 Task: Look for space in Naharlagun, India from 2nd September, 2023 to 5th September, 2023 for 1 adult in price range Rs.5000 to Rs.10000. Place can be private room with 1  bedroom having 1 bed and 1 bathroom. Property type can be house, flat, guest house, hotel. Amenities needed are: washing machine. Booking option can be shelf check-in. Required host language is English.
Action: Mouse moved to (399, 87)
Screenshot: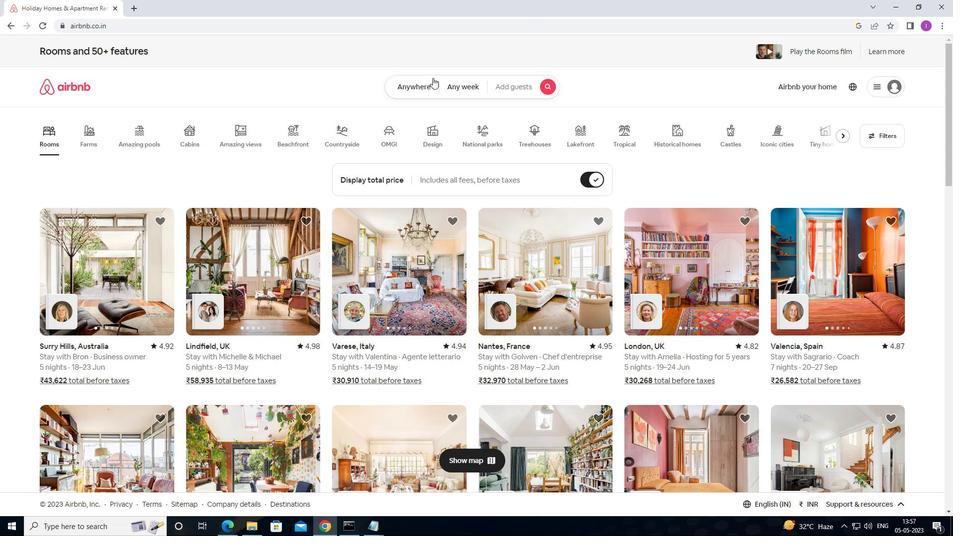 
Action: Mouse pressed left at (399, 87)
Screenshot: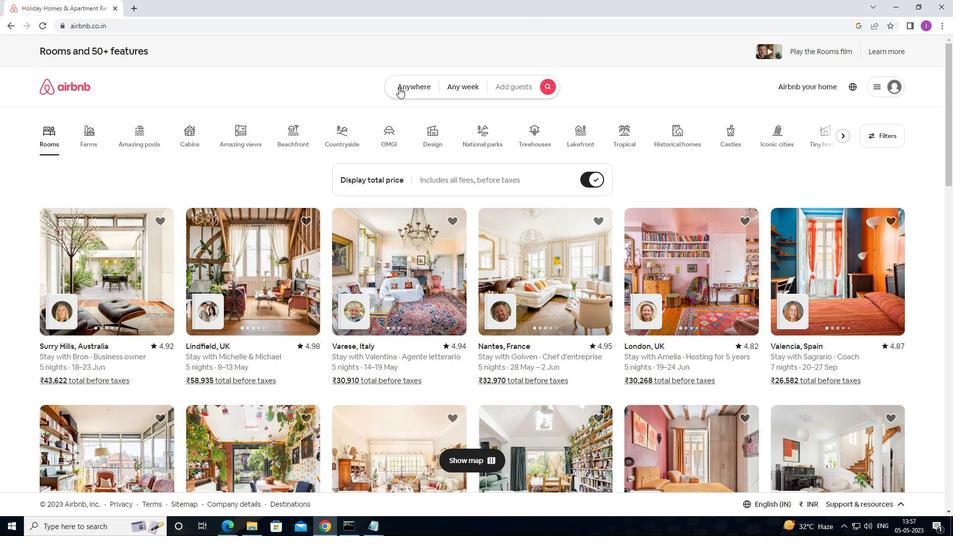 
Action: Mouse moved to (359, 118)
Screenshot: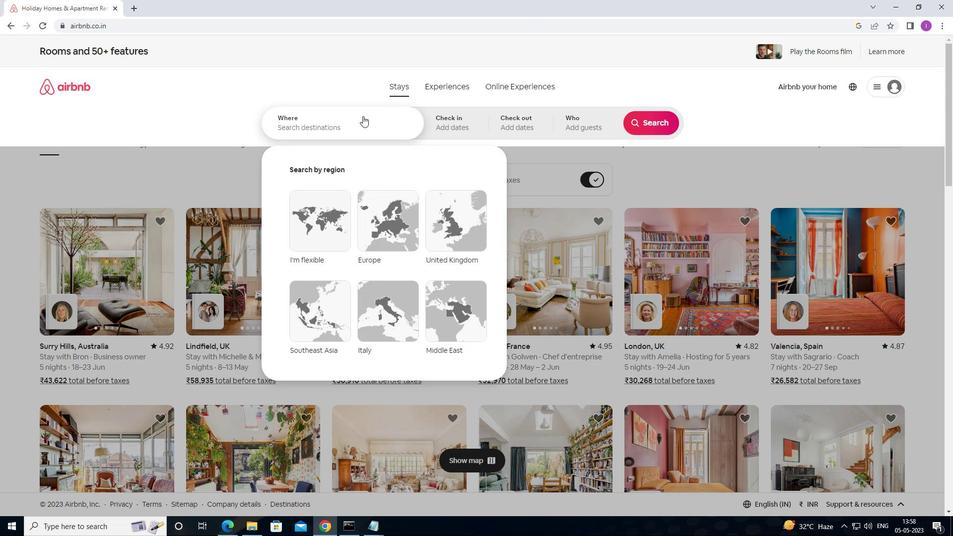 
Action: Mouse pressed left at (359, 118)
Screenshot: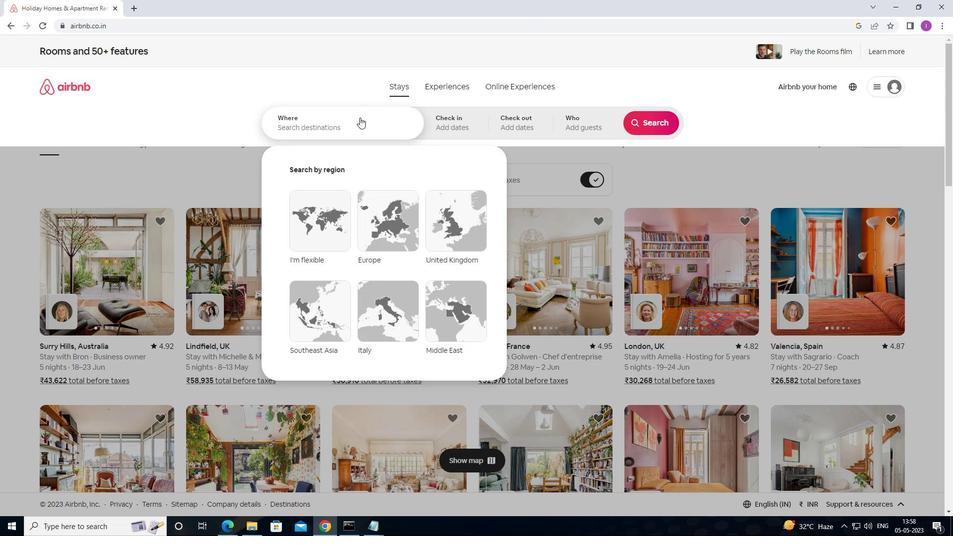 
Action: Mouse moved to (954, 127)
Screenshot: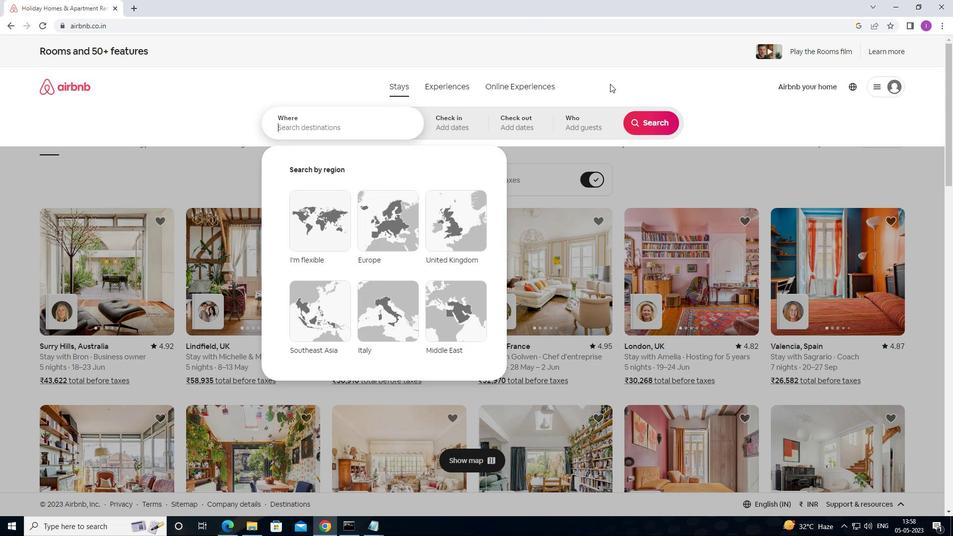
Action: Key pressed <Key.shift><Key.shift><Key.shift><Key.shift><Key.shift><Key.shift><Key.shift><Key.shift><Key.shift><Key.shift><Key.shift><Key.shift><Key.shift><Key.shift><Key.shift><Key.shift><Key.shift><Key.shift><Key.shift><Key.shift><Key.shift><Key.shift><Key.shift><Key.shift><Key.shift><Key.shift><Key.shift><Key.shift><Key.shift><Key.shift><Key.shift><Key.shift>NAHARLAGUN,<Key.shift>INDIA
Screenshot: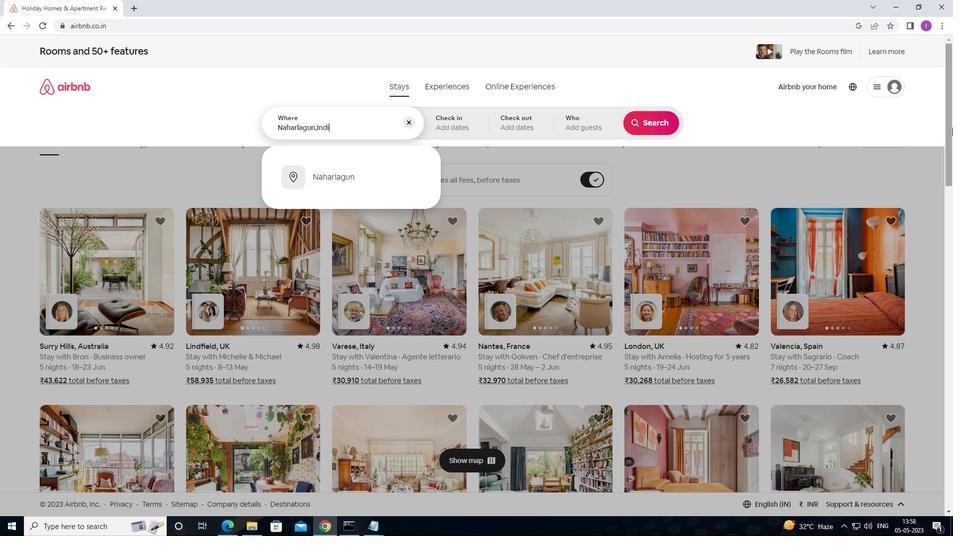 
Action: Mouse moved to (450, 126)
Screenshot: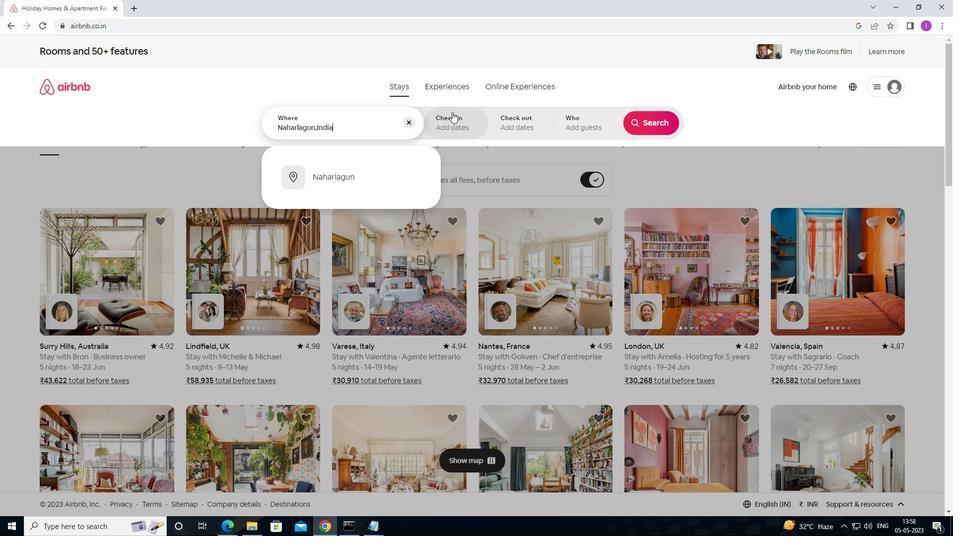
Action: Mouse pressed left at (450, 126)
Screenshot: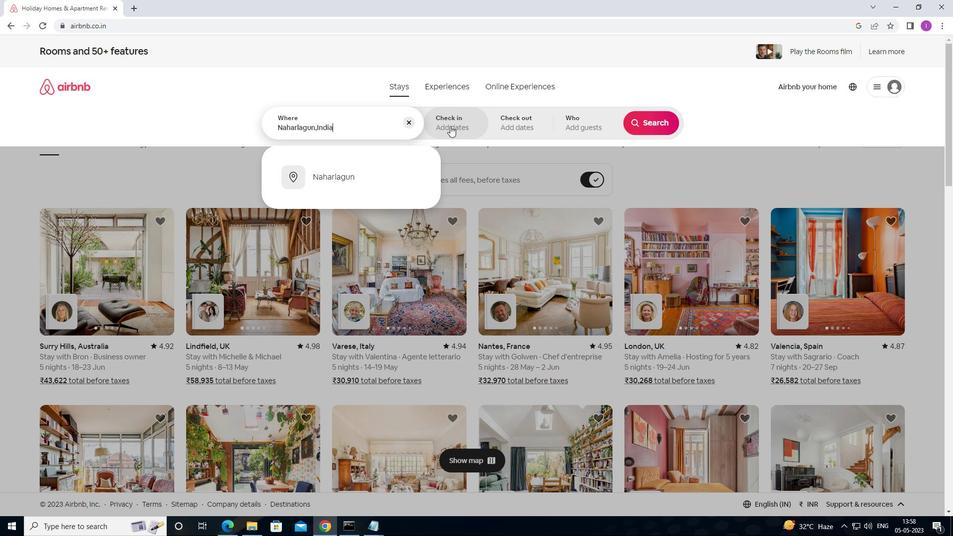 
Action: Mouse moved to (649, 202)
Screenshot: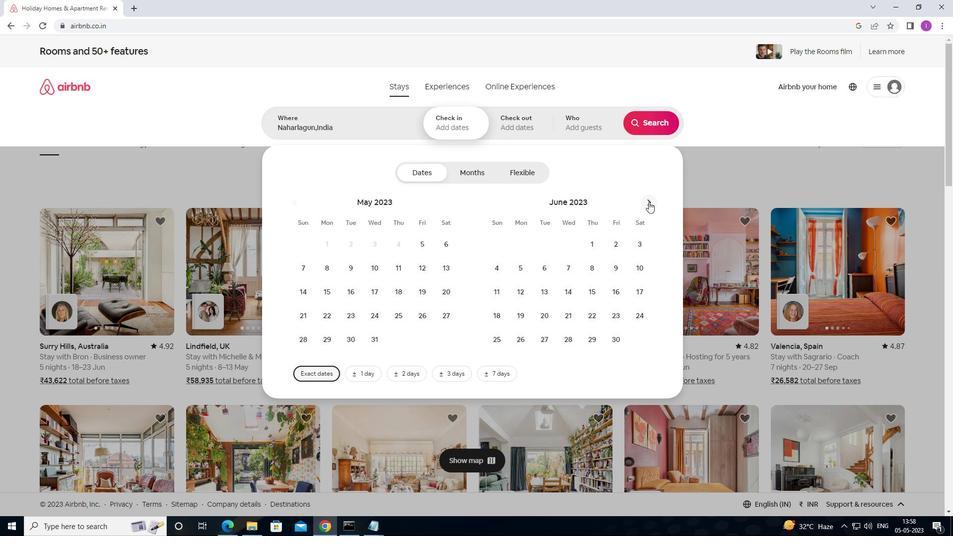 
Action: Mouse pressed left at (649, 202)
Screenshot: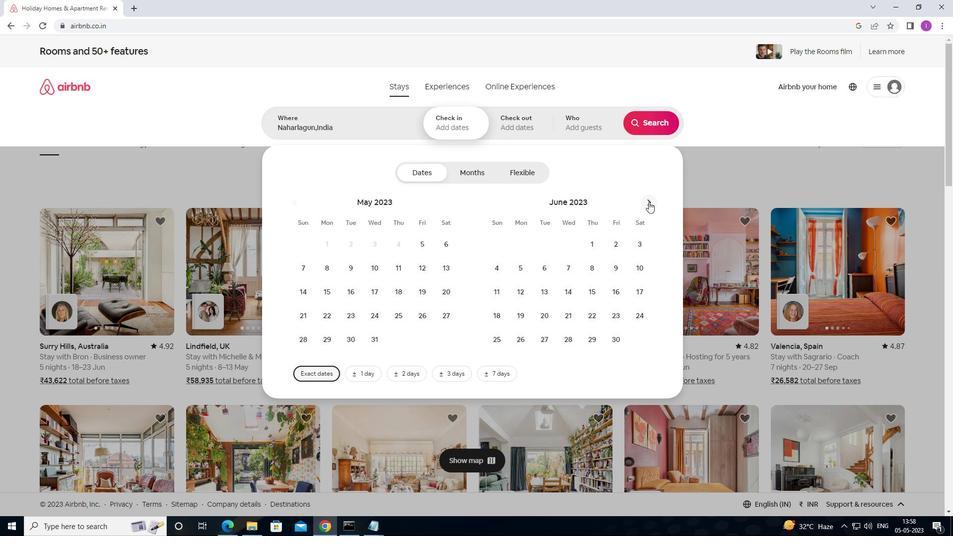 
Action: Mouse moved to (652, 202)
Screenshot: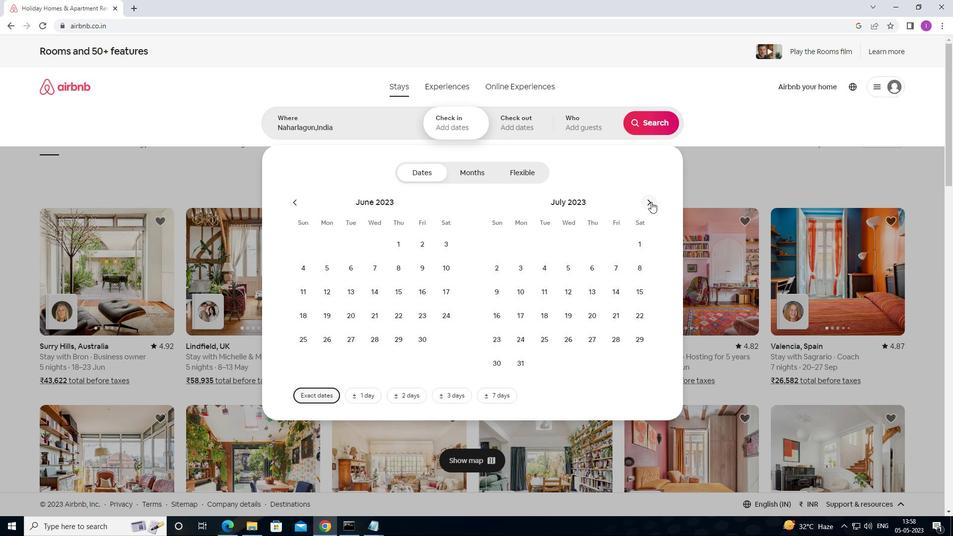 
Action: Mouse pressed left at (652, 202)
Screenshot: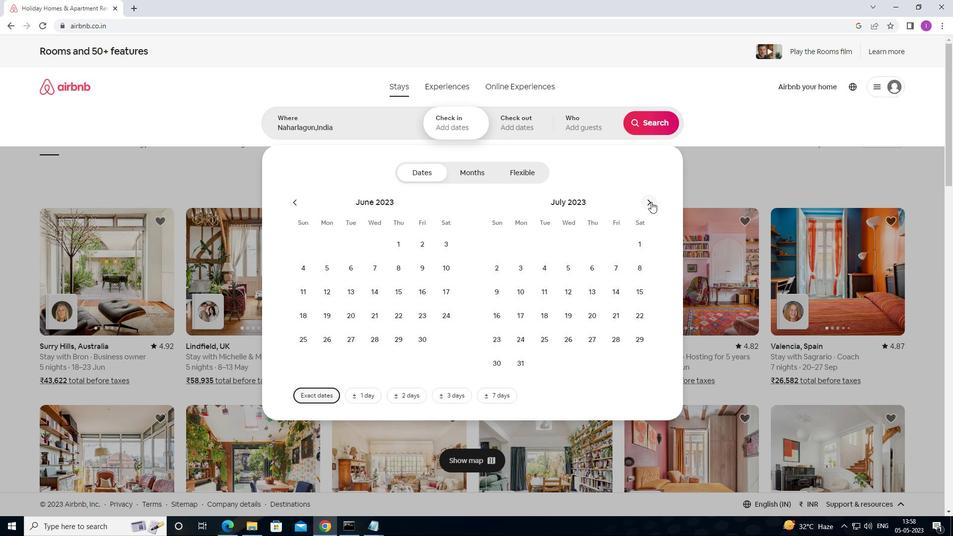 
Action: Mouse moved to (654, 204)
Screenshot: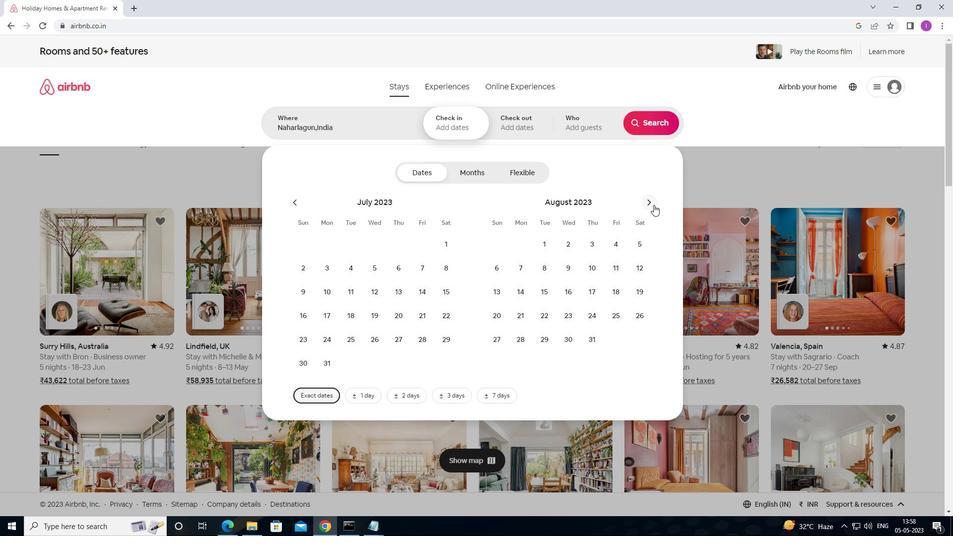 
Action: Mouse pressed left at (654, 204)
Screenshot: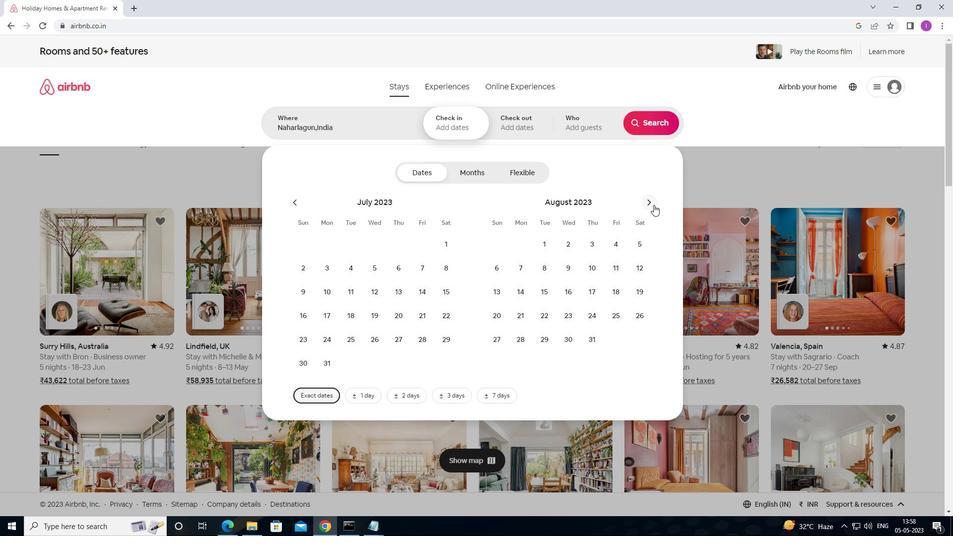 
Action: Mouse moved to (641, 245)
Screenshot: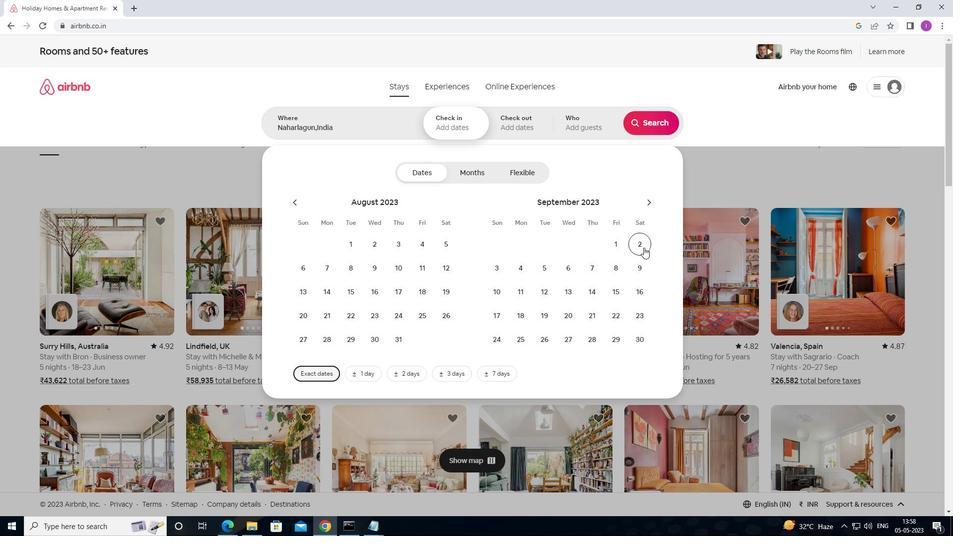 
Action: Mouse pressed left at (641, 245)
Screenshot: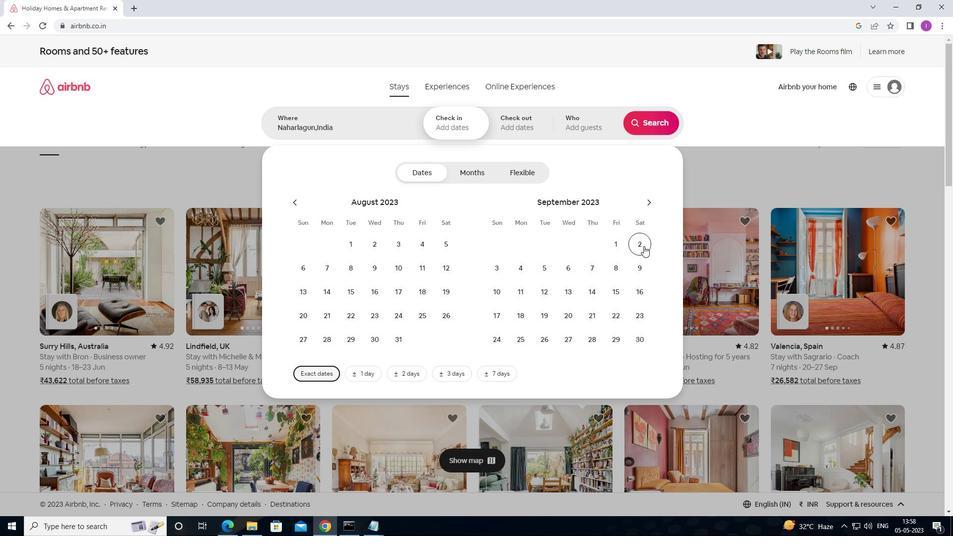 
Action: Mouse moved to (550, 269)
Screenshot: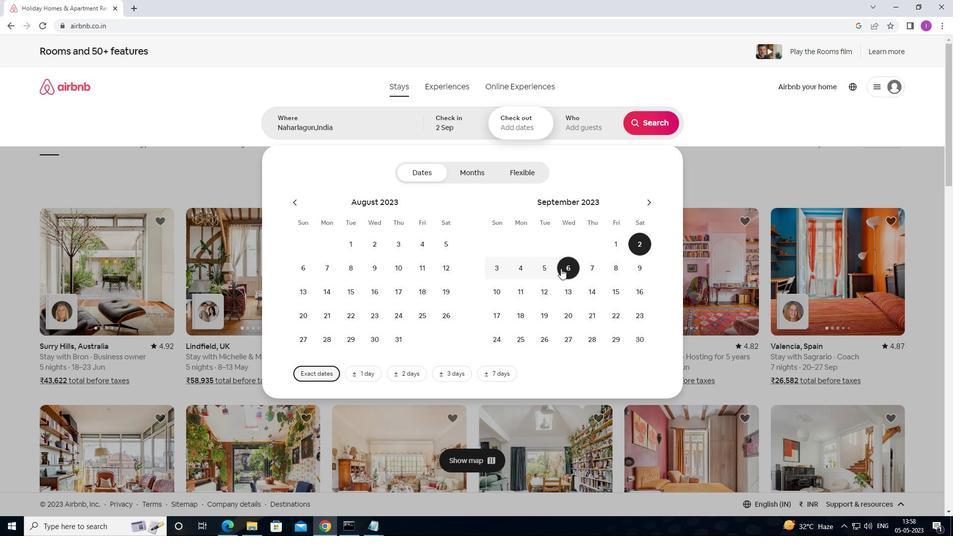 
Action: Mouse pressed left at (550, 269)
Screenshot: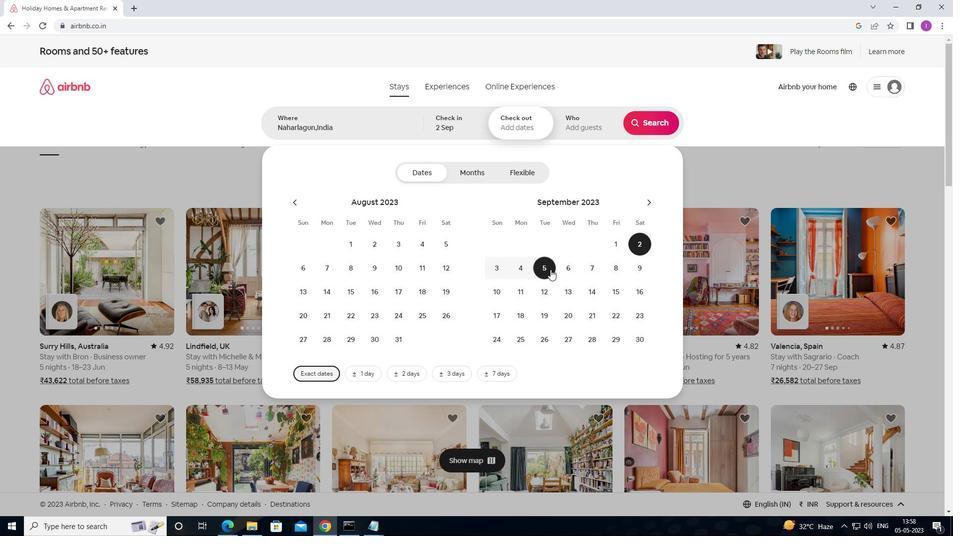 
Action: Mouse moved to (581, 131)
Screenshot: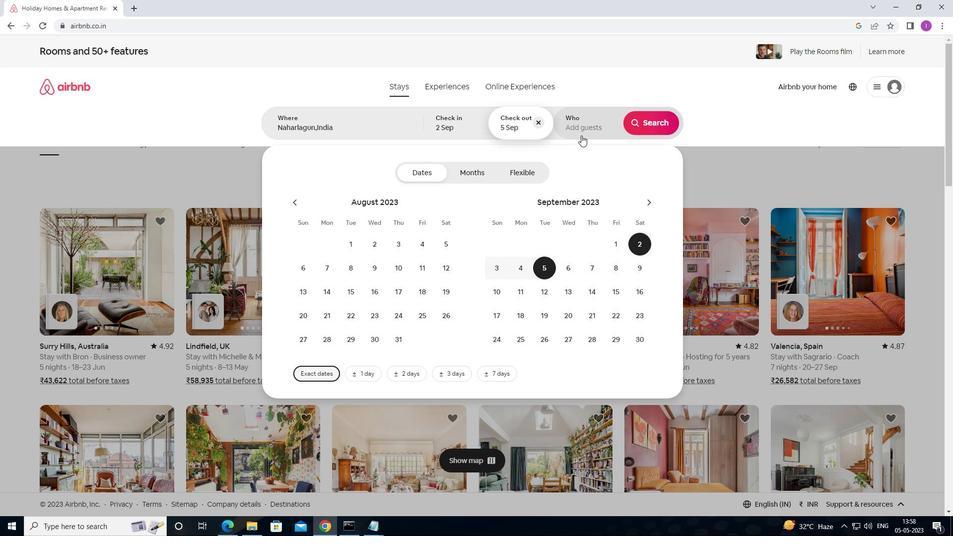 
Action: Mouse pressed left at (581, 131)
Screenshot: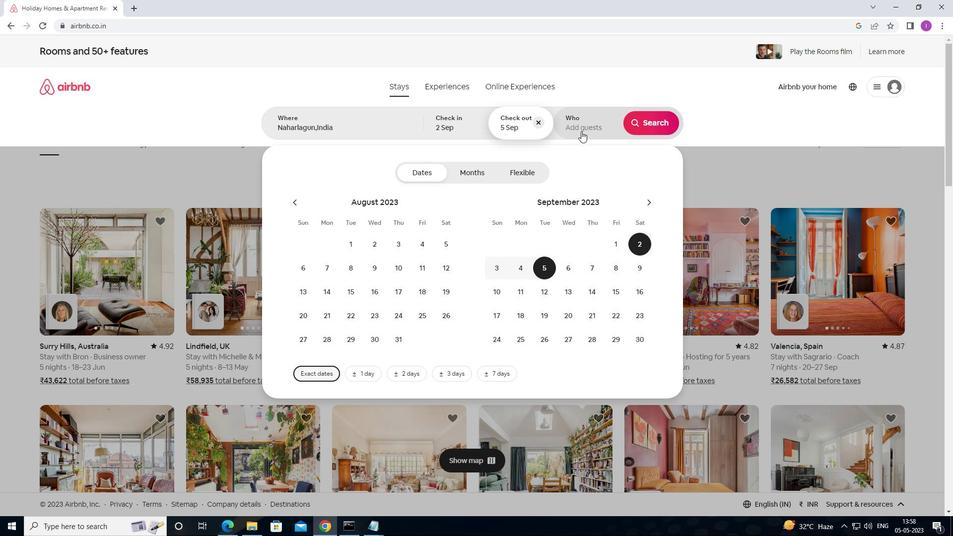 
Action: Mouse moved to (656, 179)
Screenshot: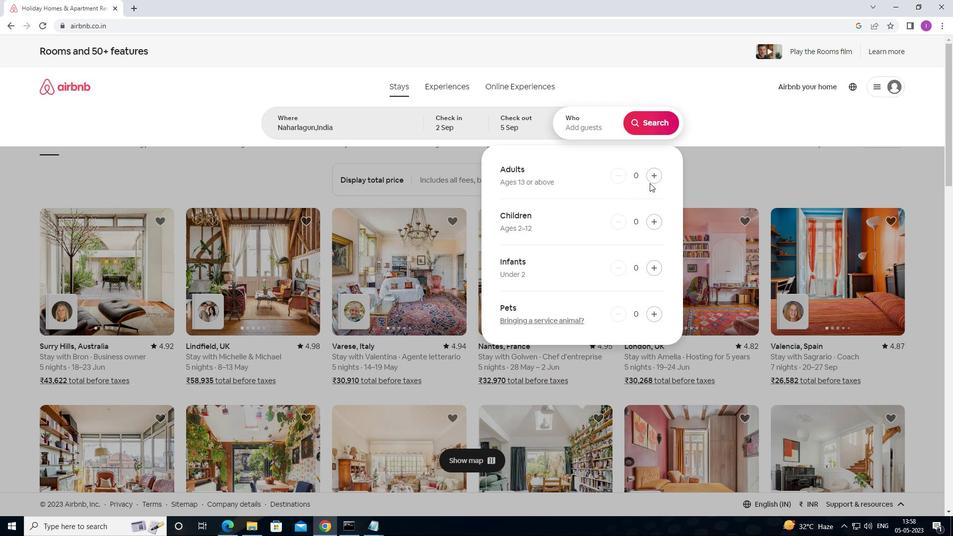 
Action: Mouse pressed left at (656, 179)
Screenshot: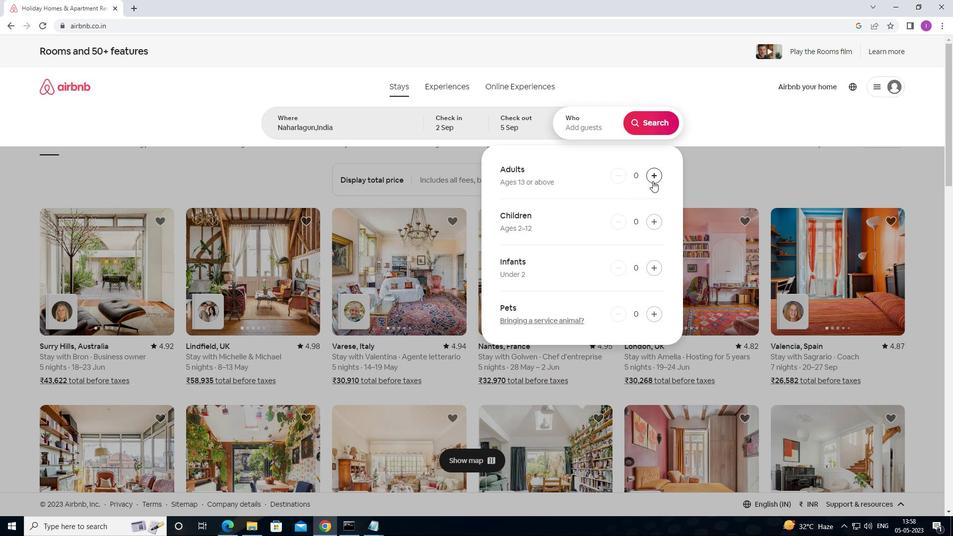 
Action: Mouse moved to (660, 128)
Screenshot: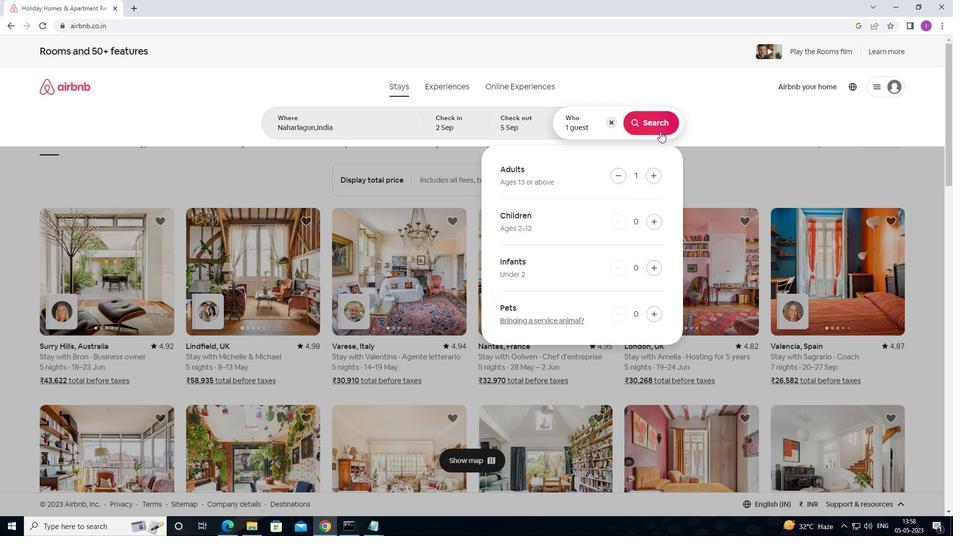 
Action: Mouse pressed left at (660, 128)
Screenshot: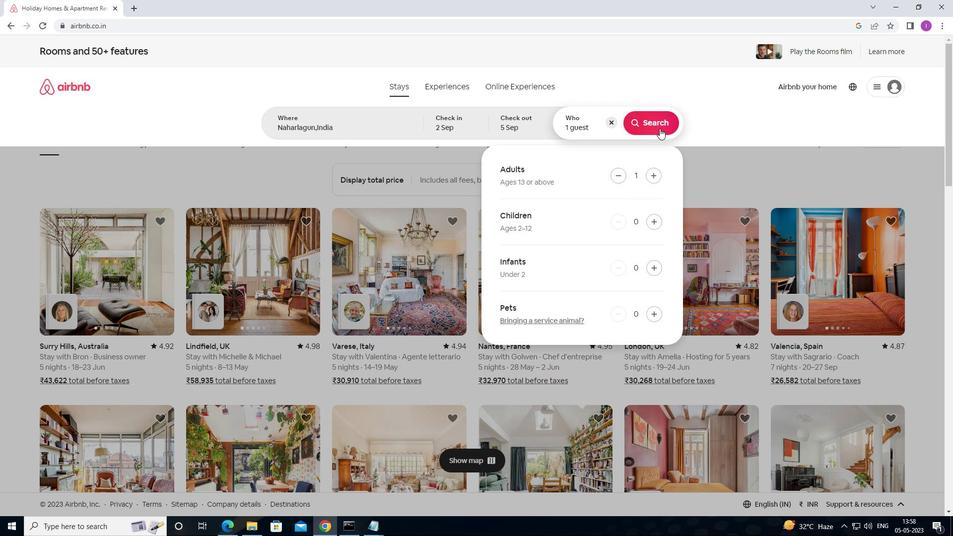 
Action: Mouse moved to (898, 98)
Screenshot: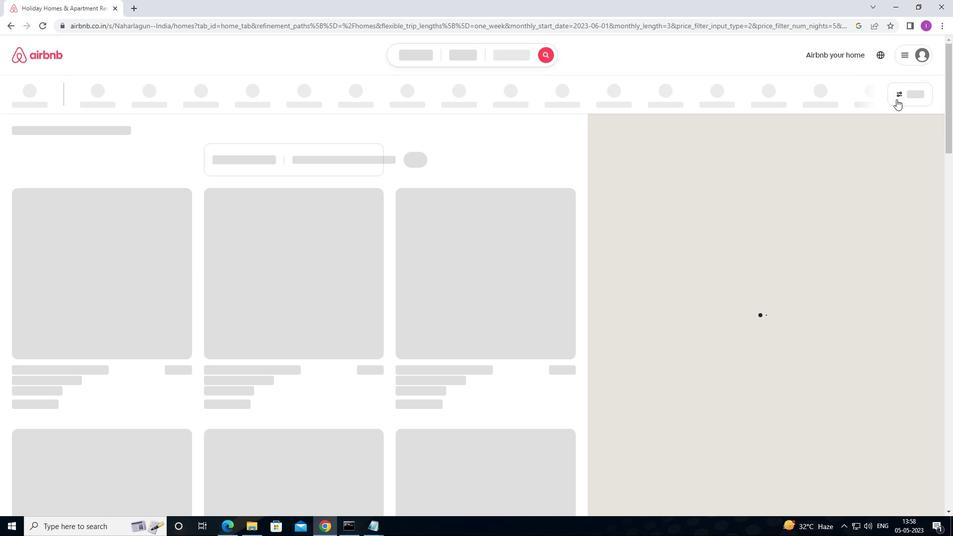 
Action: Mouse pressed left at (898, 98)
Screenshot: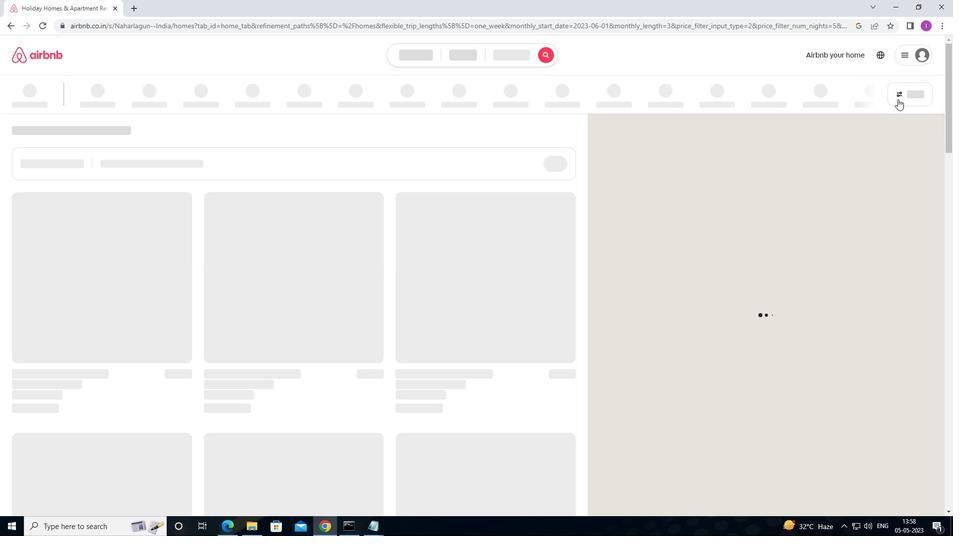 
Action: Mouse moved to (368, 336)
Screenshot: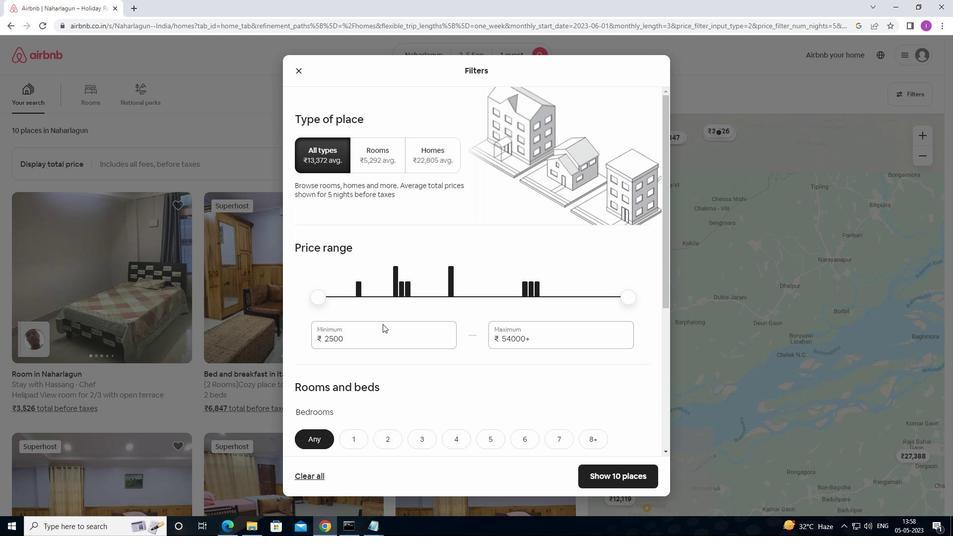 
Action: Mouse pressed left at (368, 336)
Screenshot: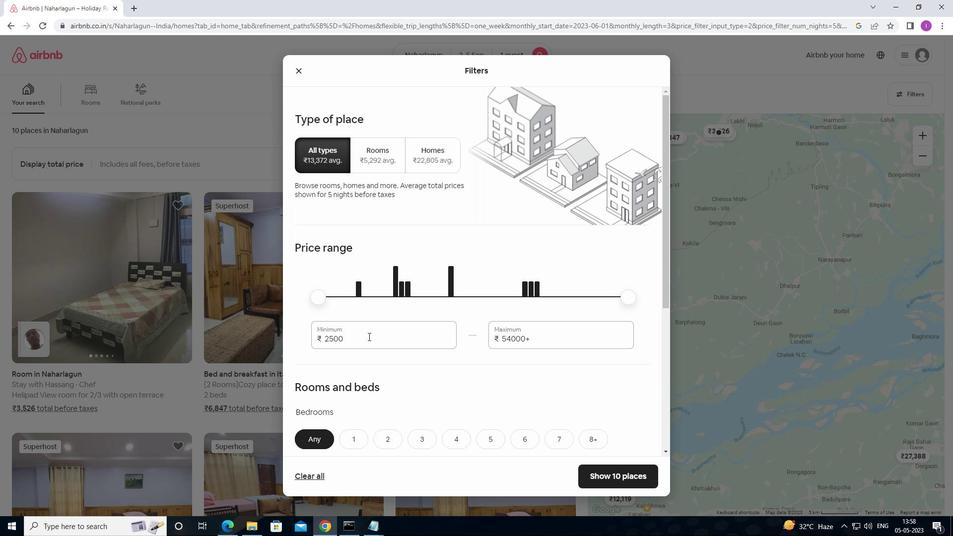 
Action: Mouse moved to (406, 320)
Screenshot: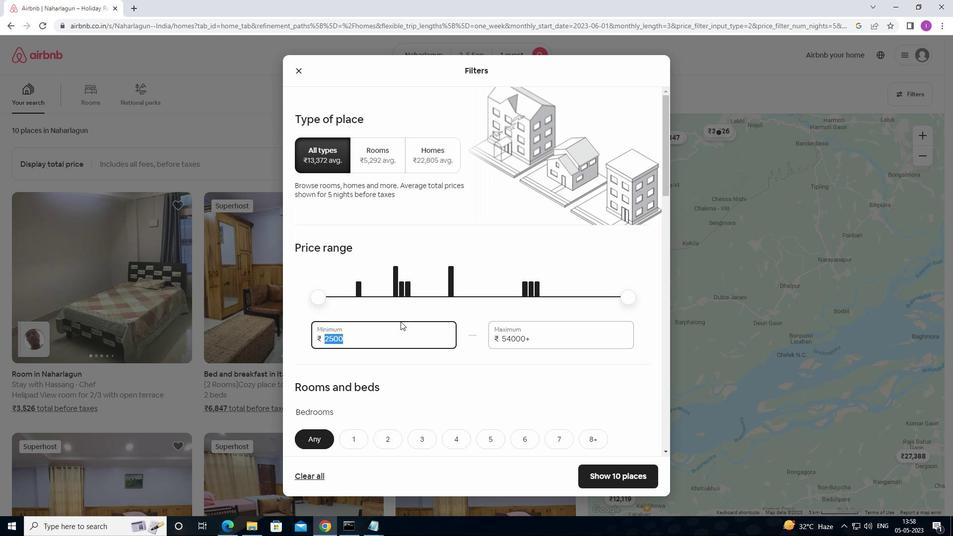 
Action: Key pressed 5
Screenshot: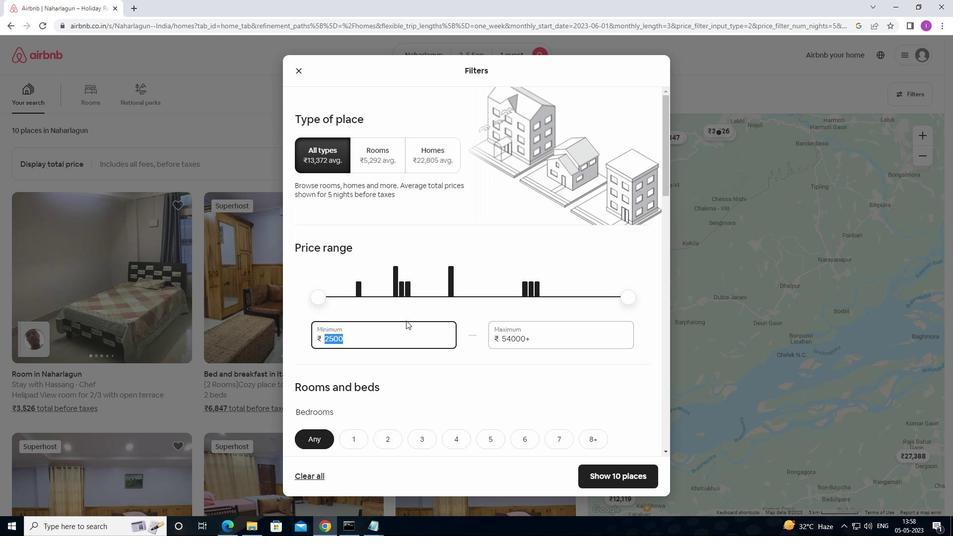 
Action: Mouse moved to (407, 320)
Screenshot: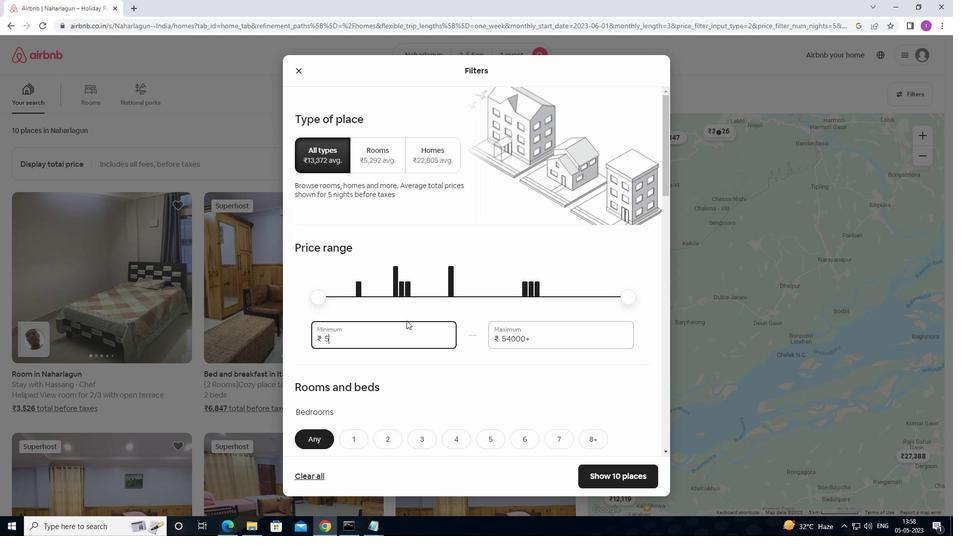 
Action: Key pressed 0
Screenshot: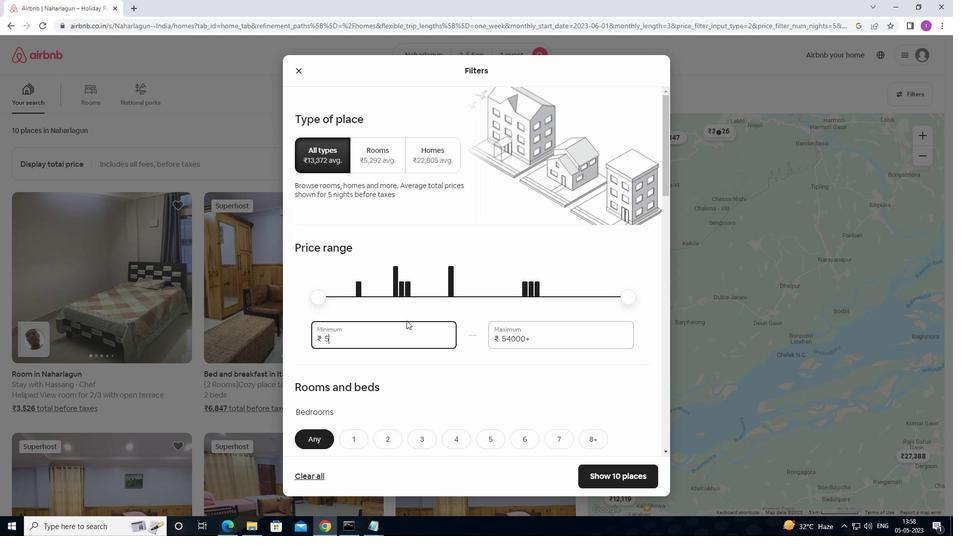 
Action: Mouse moved to (409, 320)
Screenshot: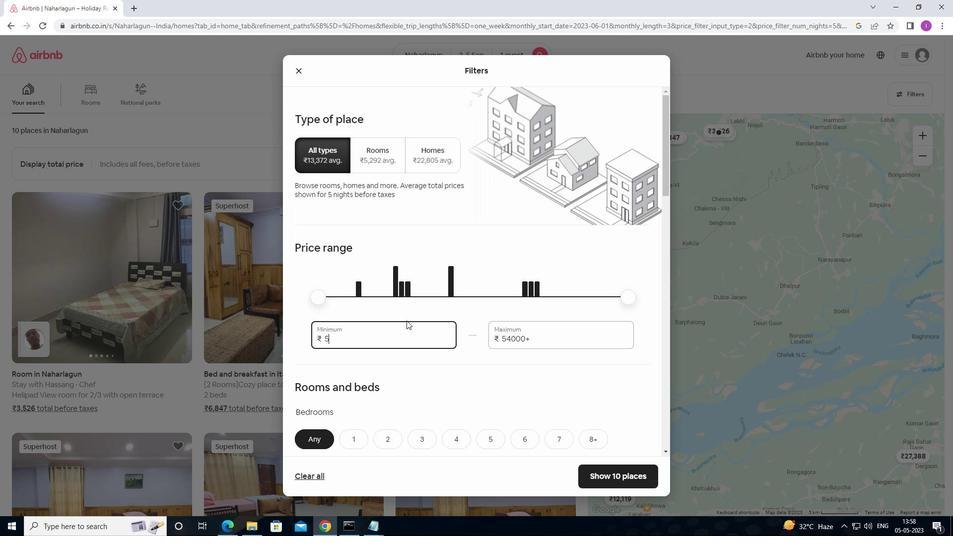 
Action: Key pressed 0
Screenshot: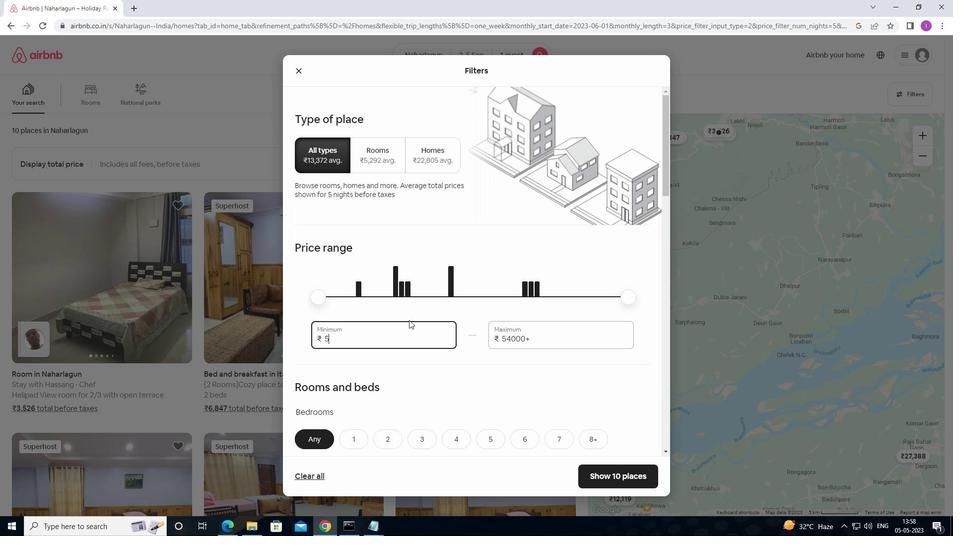 
Action: Mouse moved to (410, 319)
Screenshot: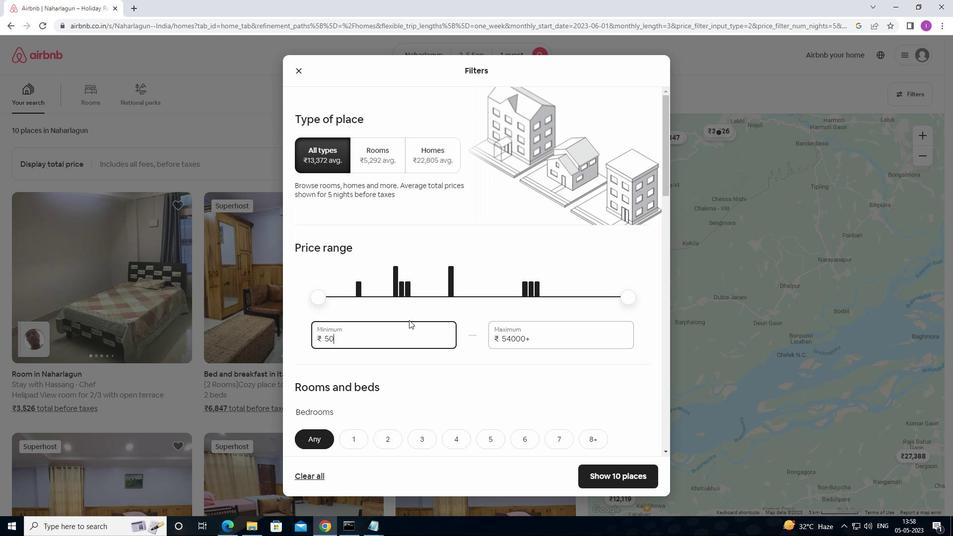 
Action: Key pressed 0
Screenshot: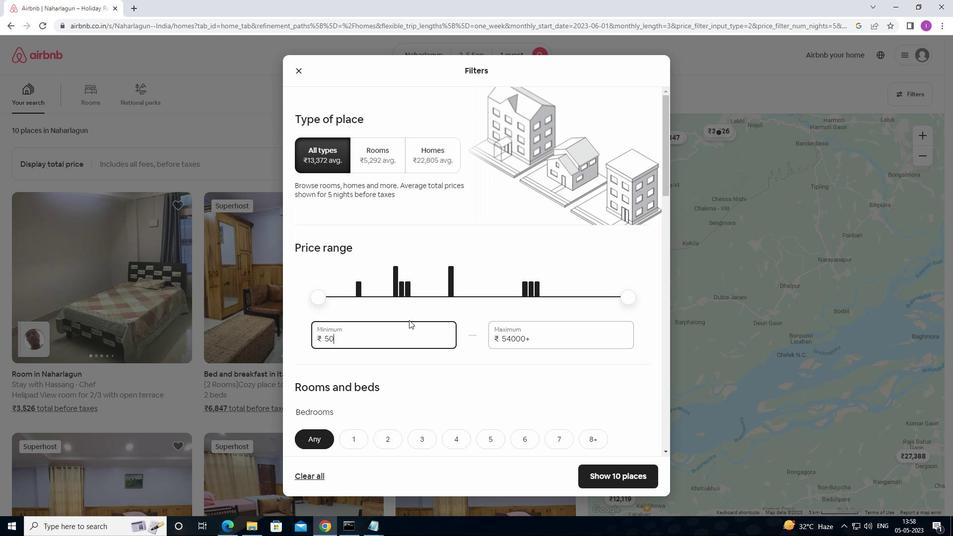 
Action: Mouse moved to (534, 338)
Screenshot: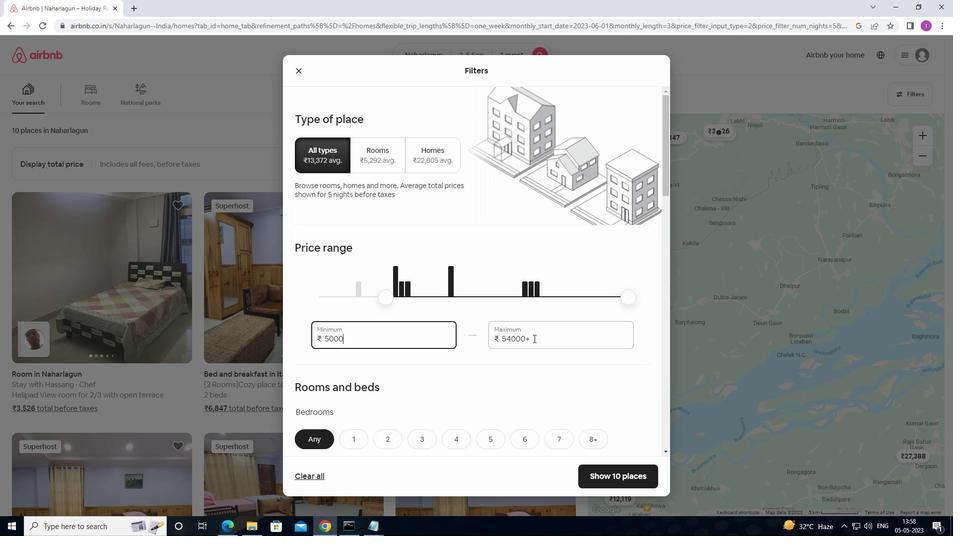 
Action: Mouse pressed left at (534, 338)
Screenshot: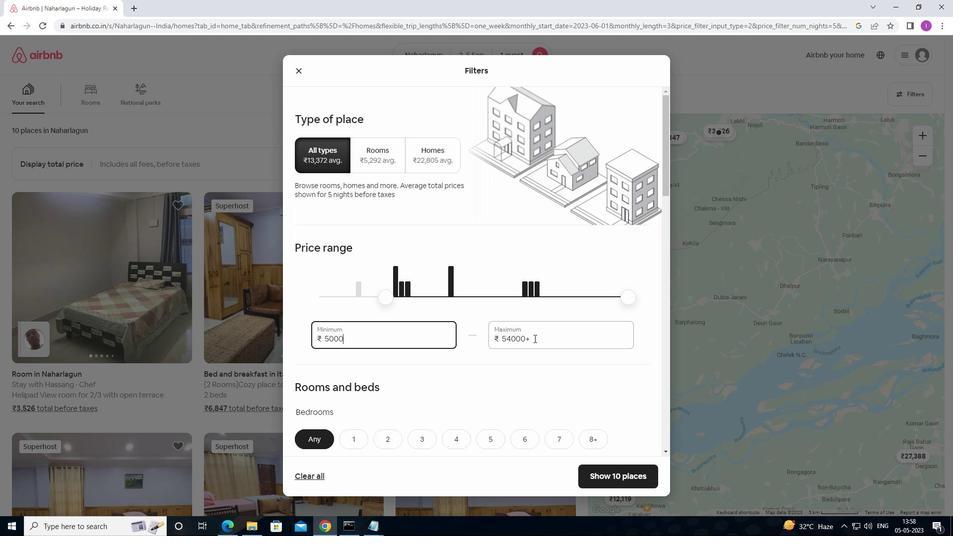 
Action: Mouse moved to (510, 327)
Screenshot: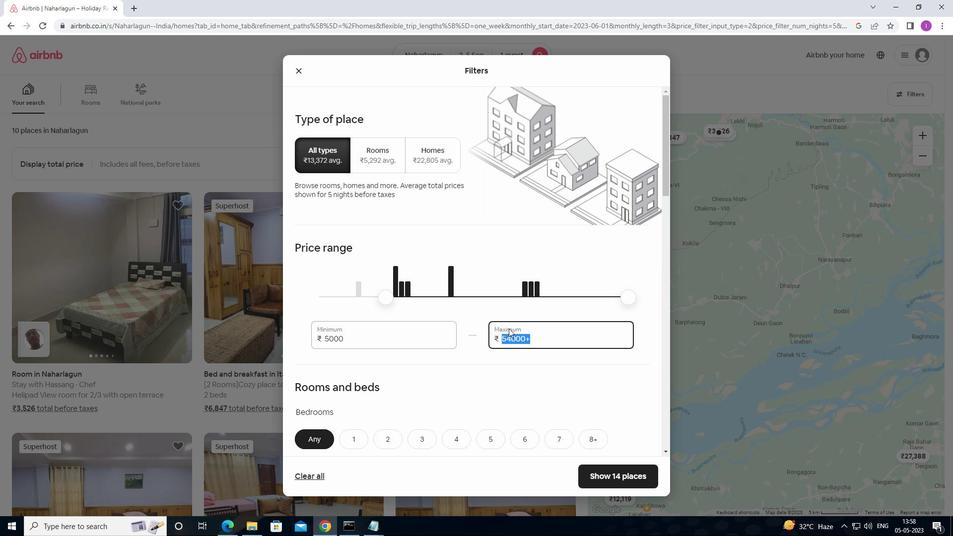 
Action: Key pressed 1
Screenshot: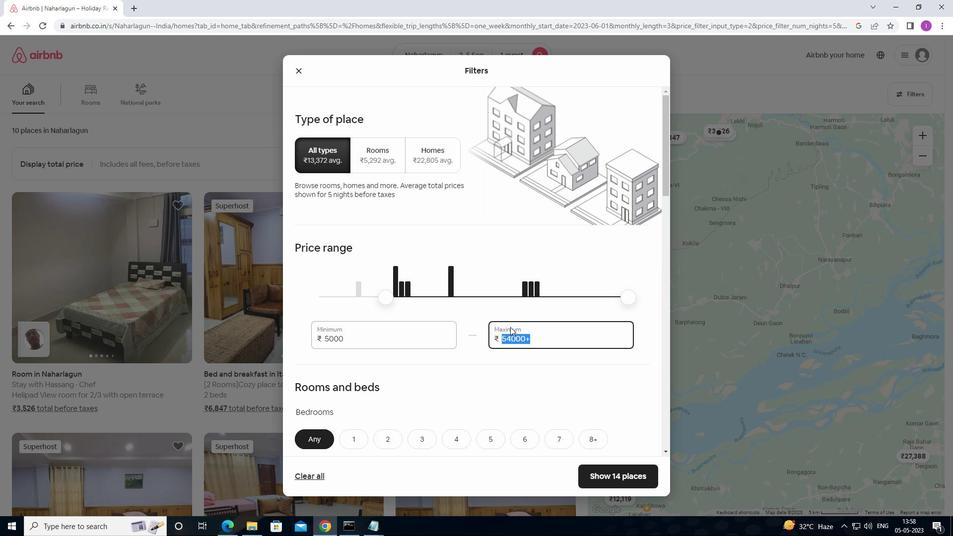 
Action: Mouse moved to (511, 327)
Screenshot: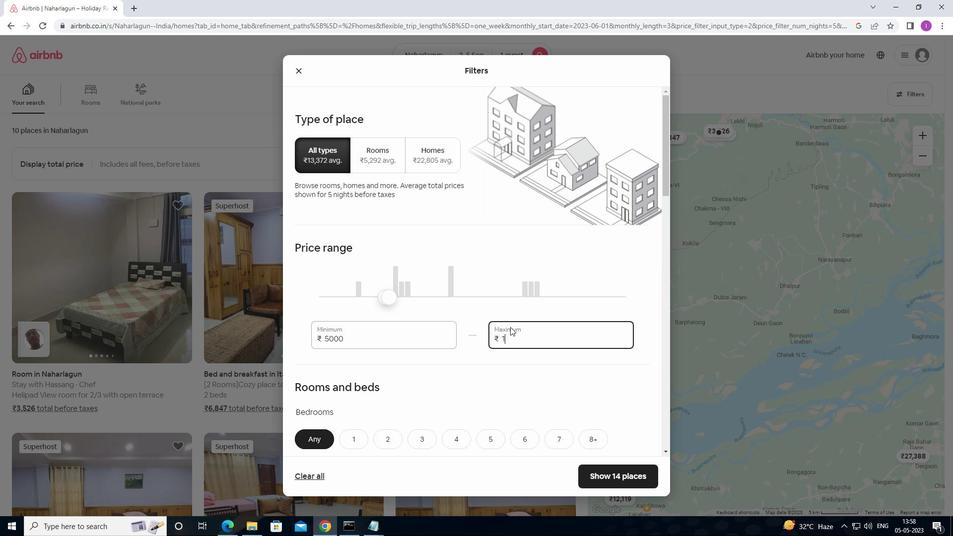 
Action: Key pressed 00
Screenshot: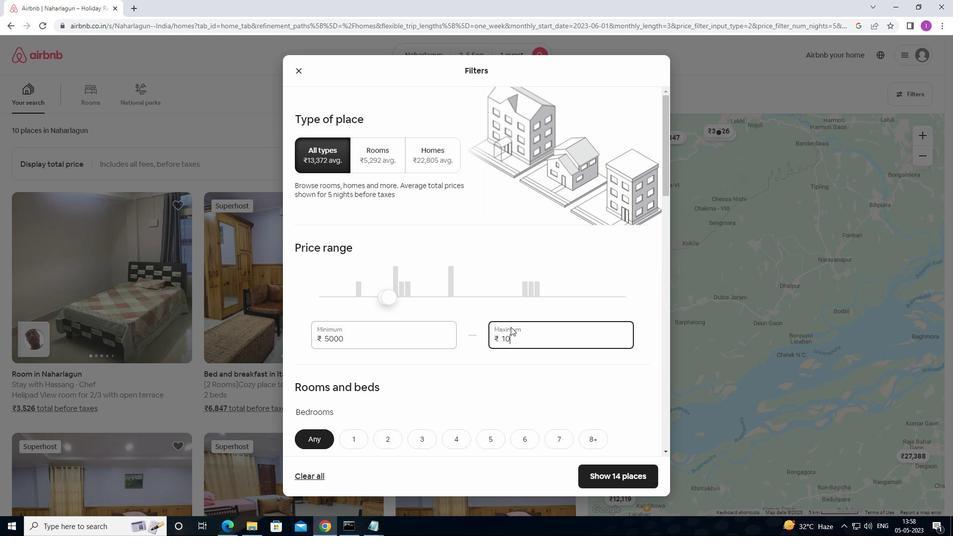 
Action: Mouse moved to (512, 326)
Screenshot: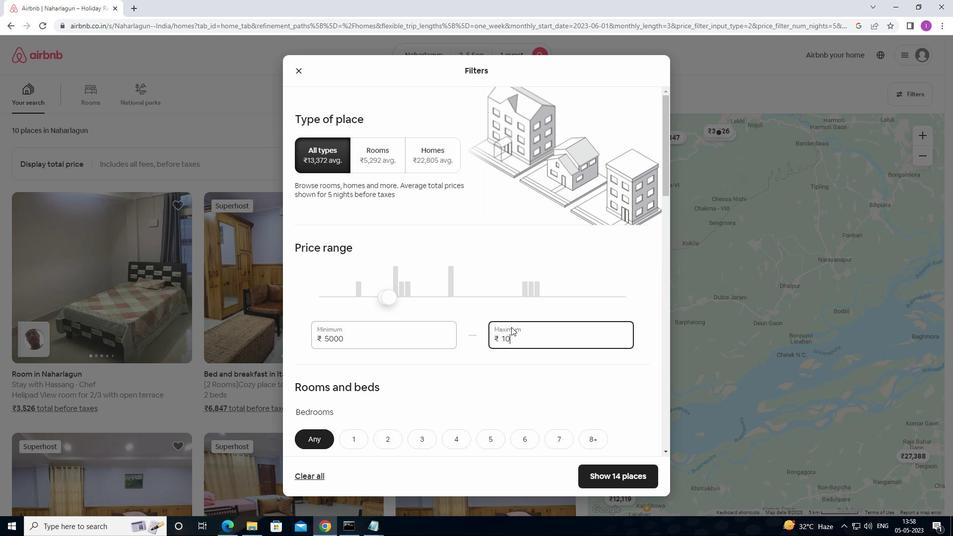 
Action: Key pressed 0
Screenshot: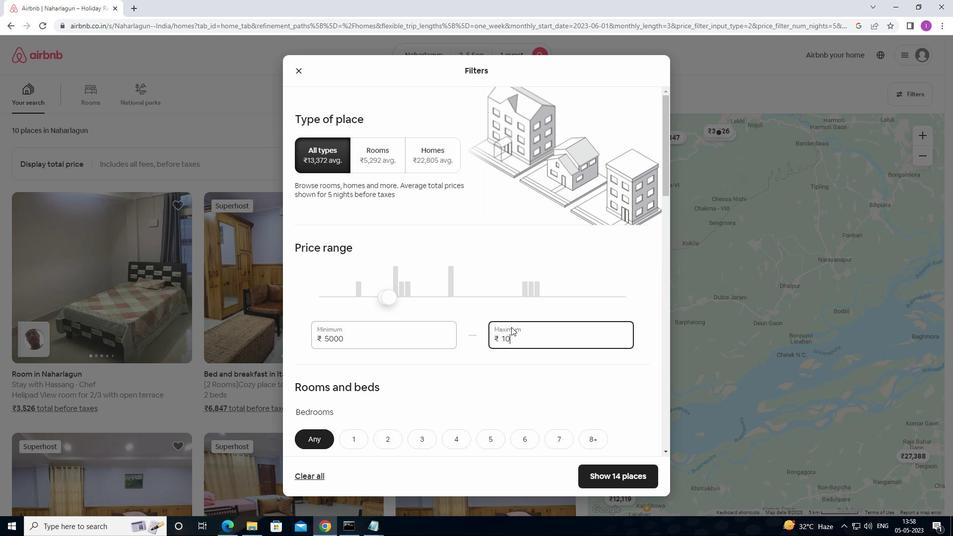 
Action: Mouse moved to (512, 326)
Screenshot: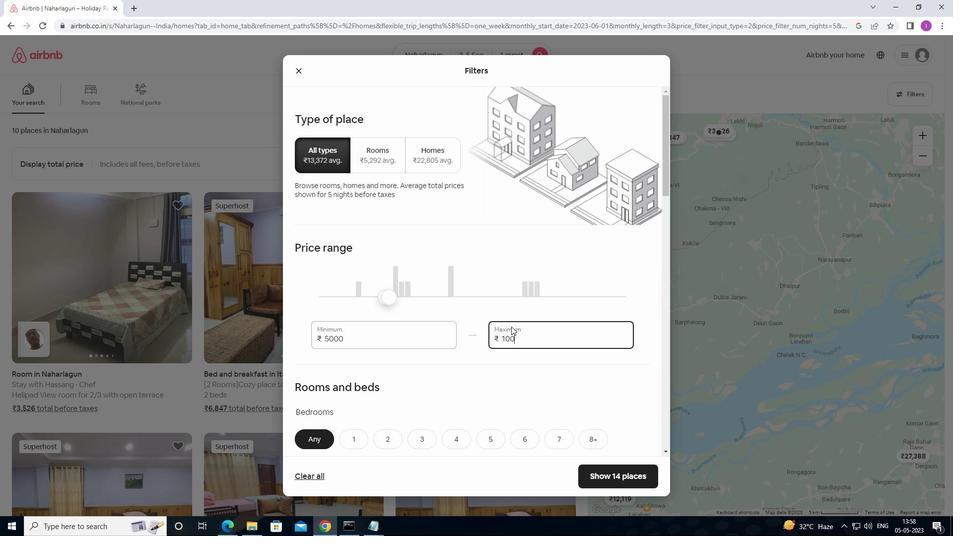 
Action: Key pressed 0
Screenshot: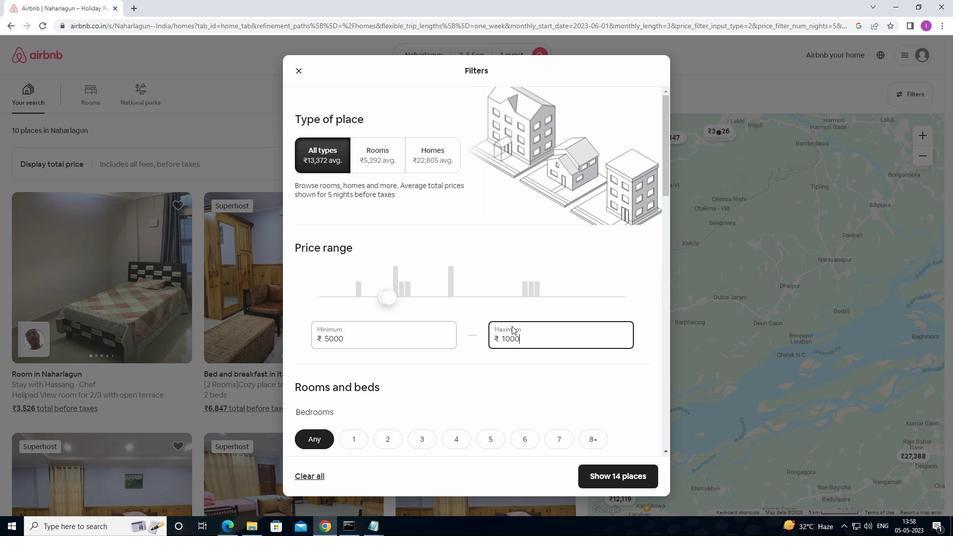 
Action: Mouse moved to (454, 411)
Screenshot: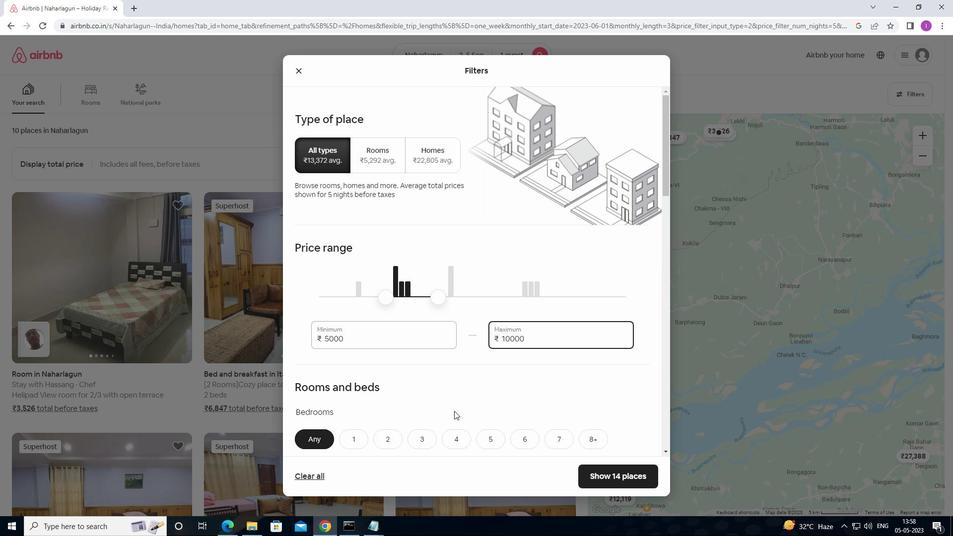 
Action: Mouse scrolled (454, 410) with delta (0, 0)
Screenshot: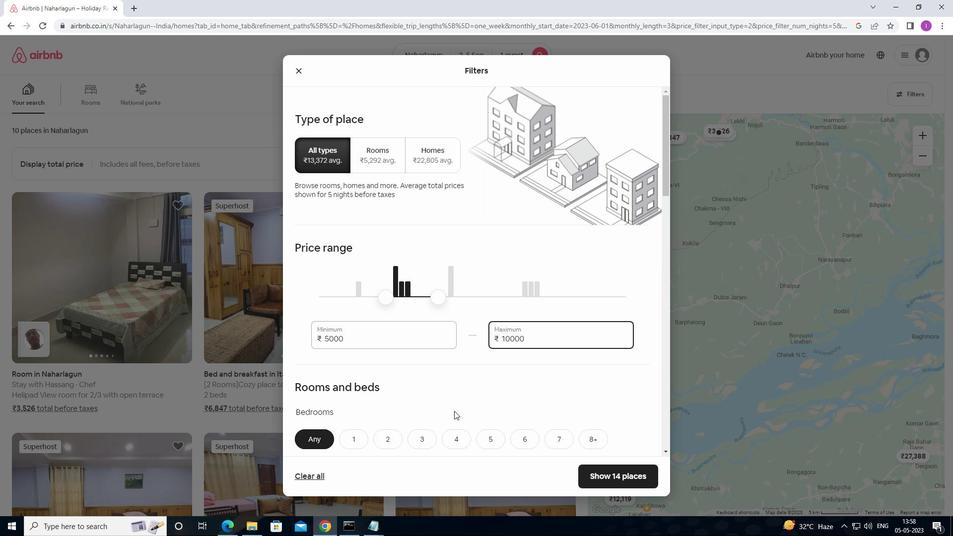 
Action: Mouse moved to (454, 411)
Screenshot: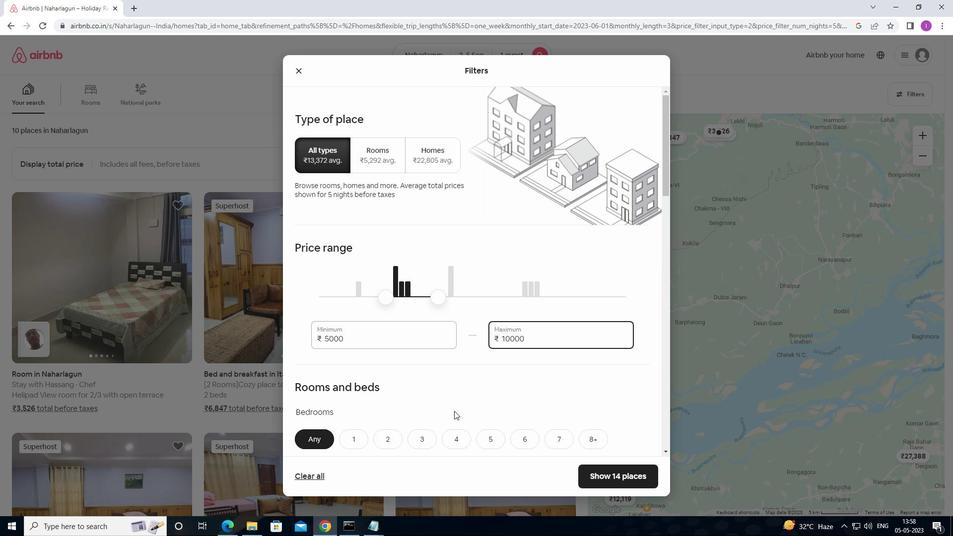 
Action: Mouse scrolled (454, 410) with delta (0, 0)
Screenshot: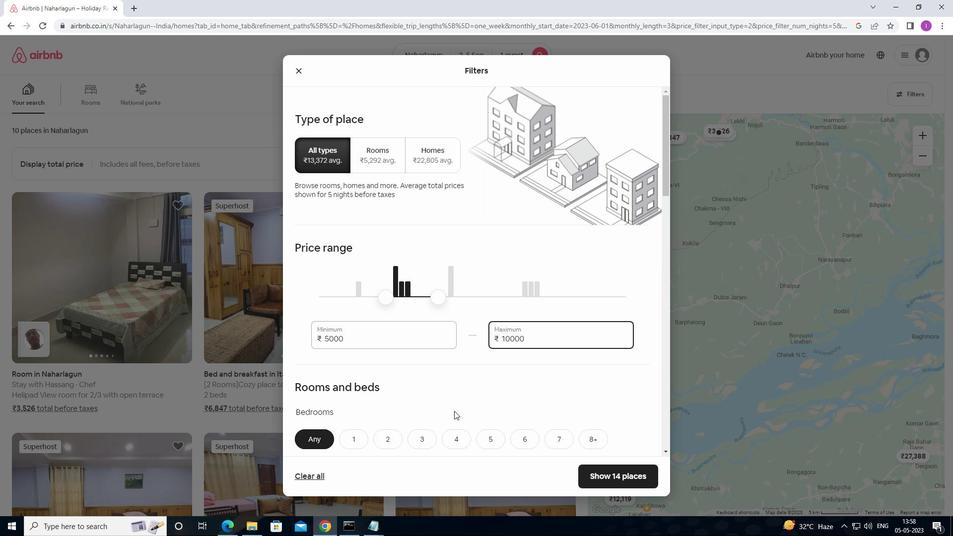 
Action: Mouse moved to (357, 345)
Screenshot: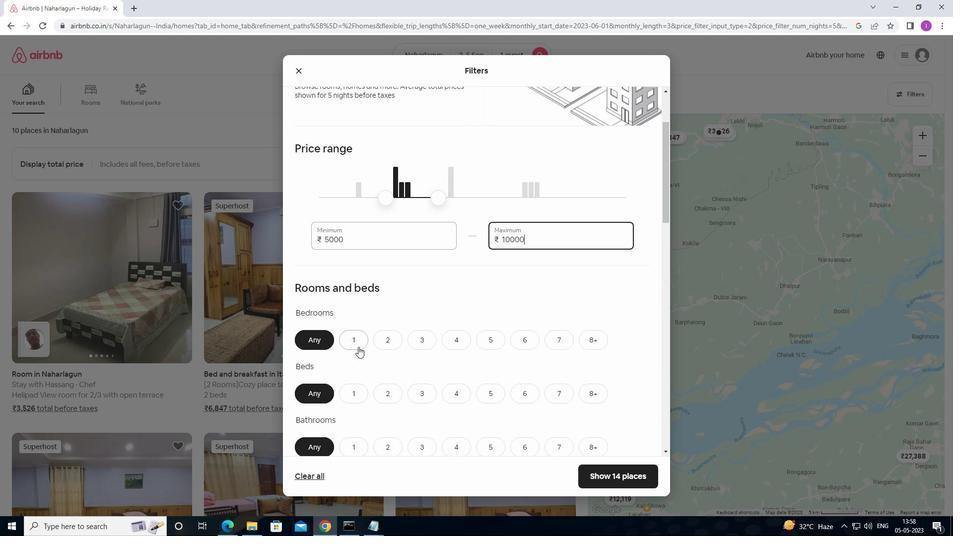 
Action: Mouse pressed left at (357, 345)
Screenshot: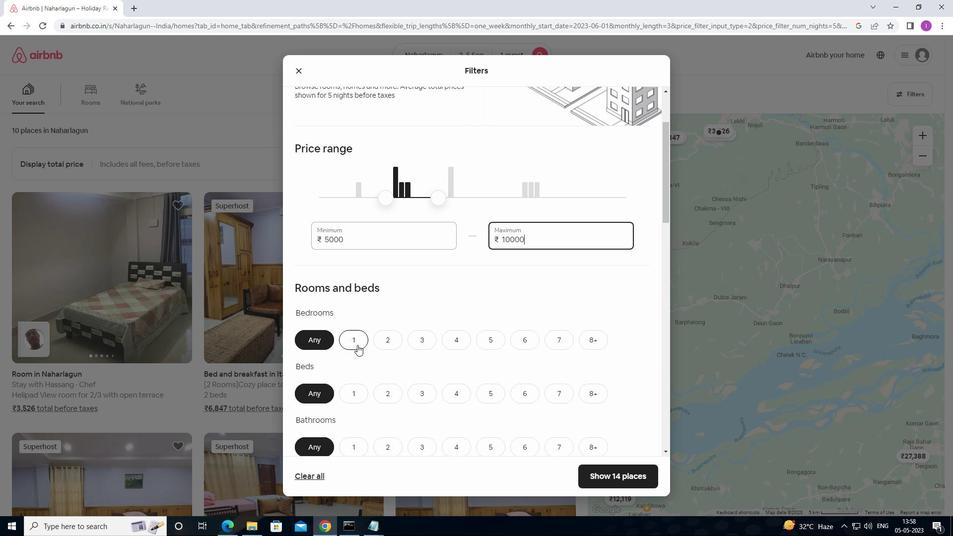 
Action: Mouse moved to (357, 390)
Screenshot: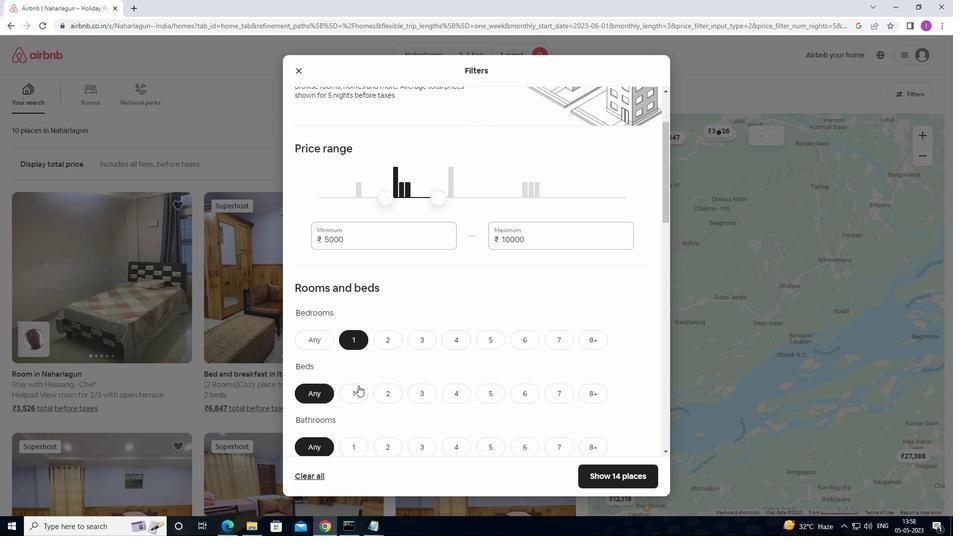 
Action: Mouse pressed left at (357, 390)
Screenshot: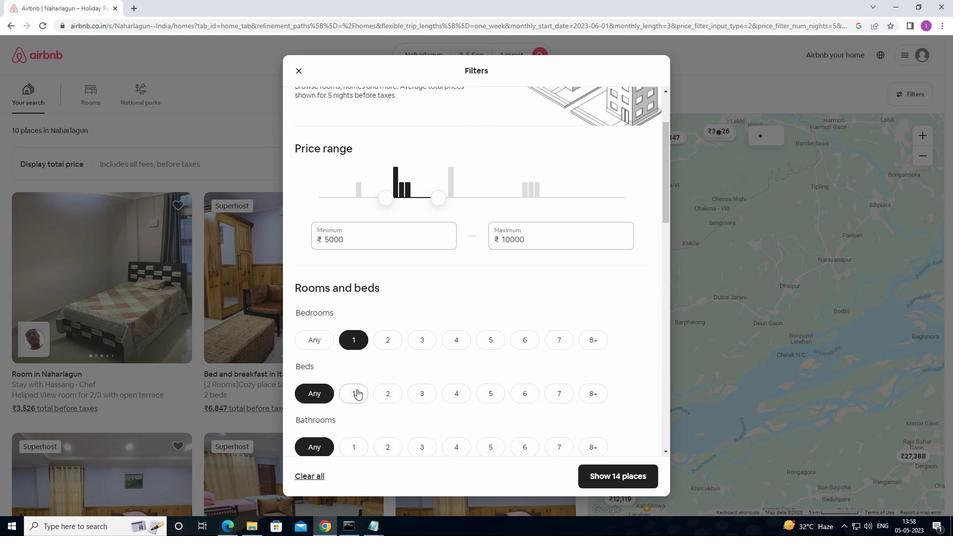 
Action: Mouse moved to (374, 400)
Screenshot: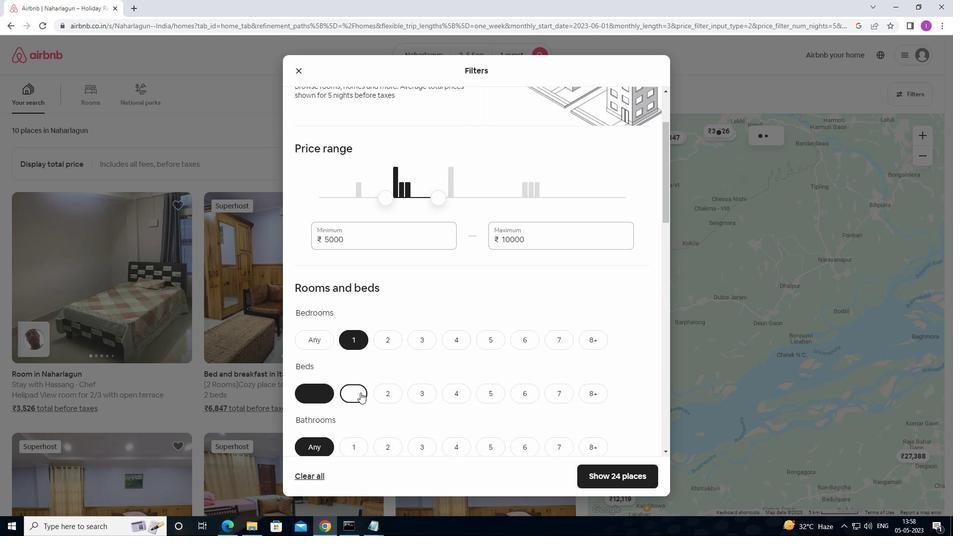 
Action: Mouse scrolled (374, 400) with delta (0, 0)
Screenshot: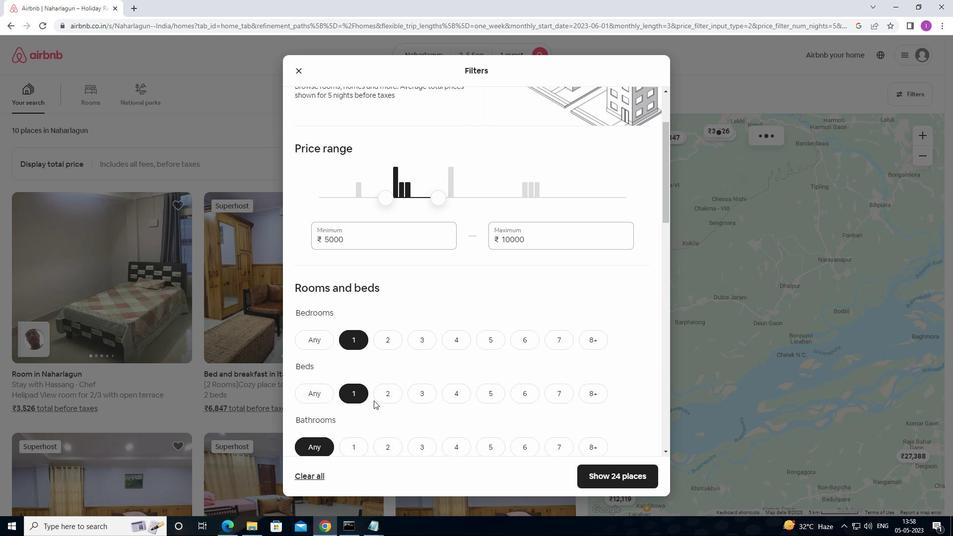 
Action: Mouse scrolled (374, 400) with delta (0, 0)
Screenshot: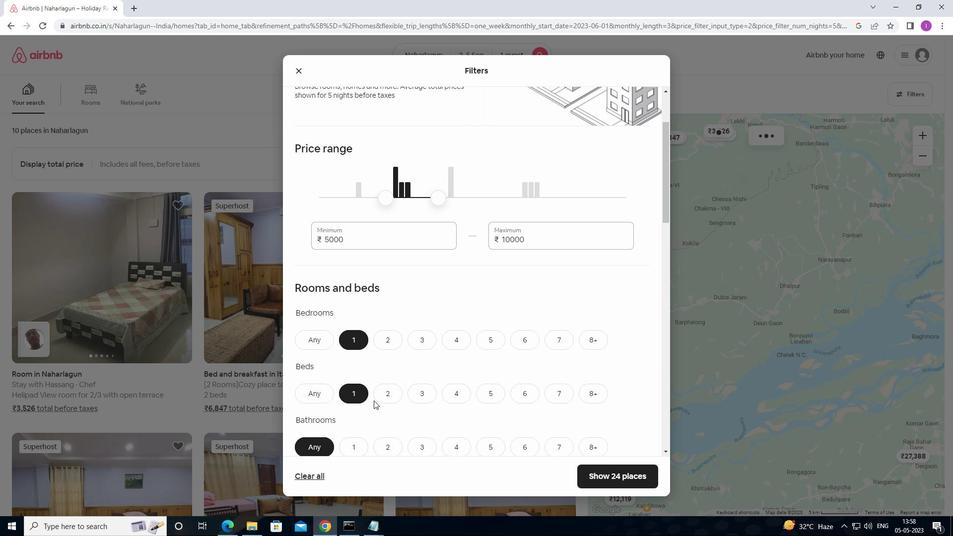 
Action: Mouse moved to (355, 353)
Screenshot: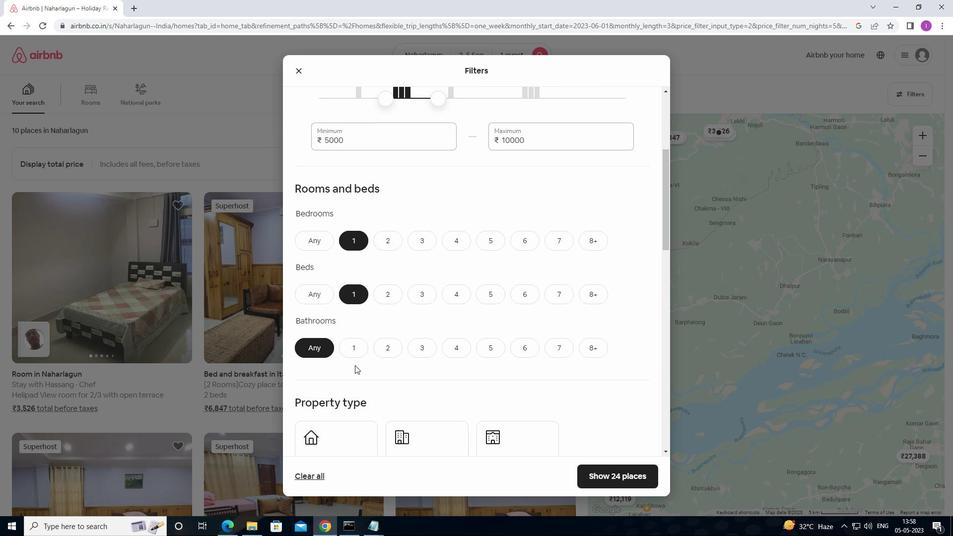 
Action: Mouse pressed left at (355, 353)
Screenshot: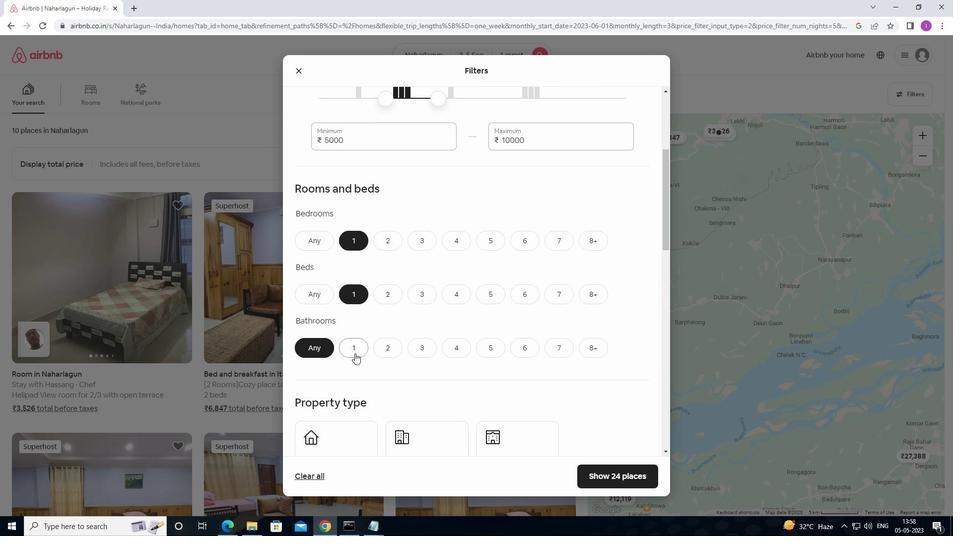 
Action: Mouse moved to (410, 368)
Screenshot: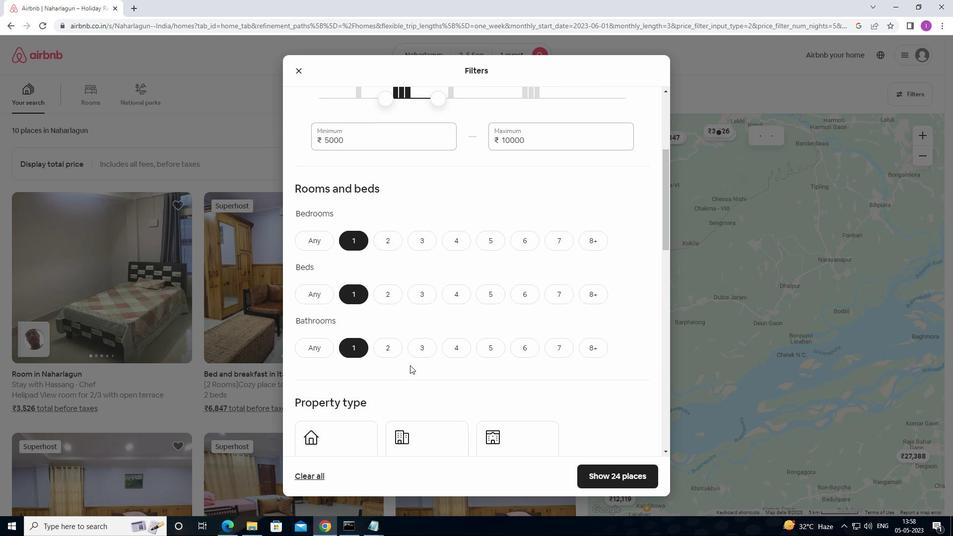 
Action: Mouse scrolled (410, 367) with delta (0, 0)
Screenshot: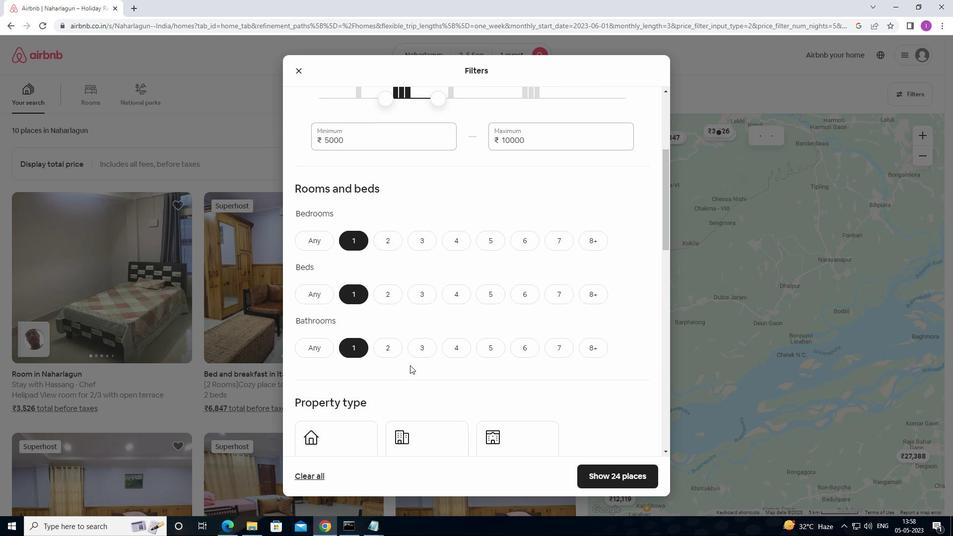 
Action: Mouse moved to (410, 369)
Screenshot: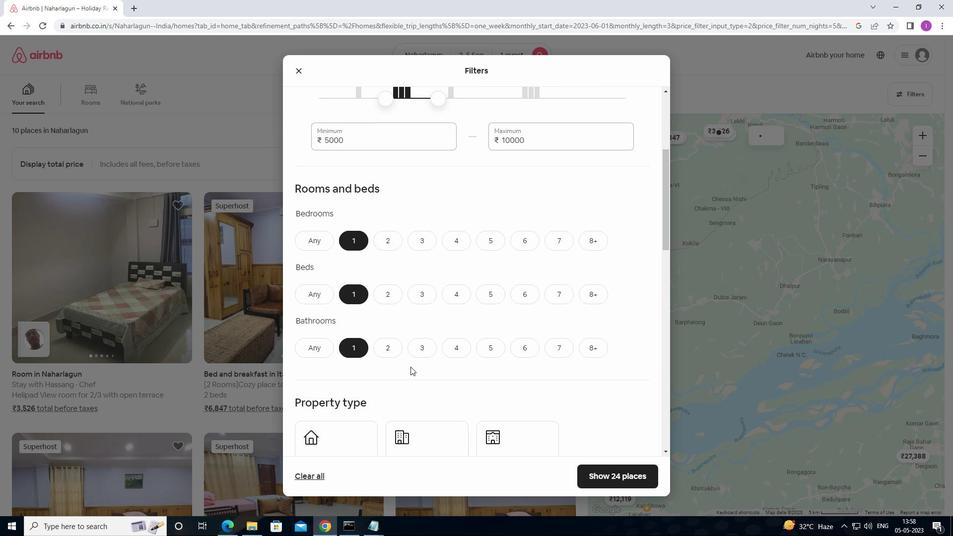 
Action: Mouse scrolled (410, 368) with delta (0, 0)
Screenshot: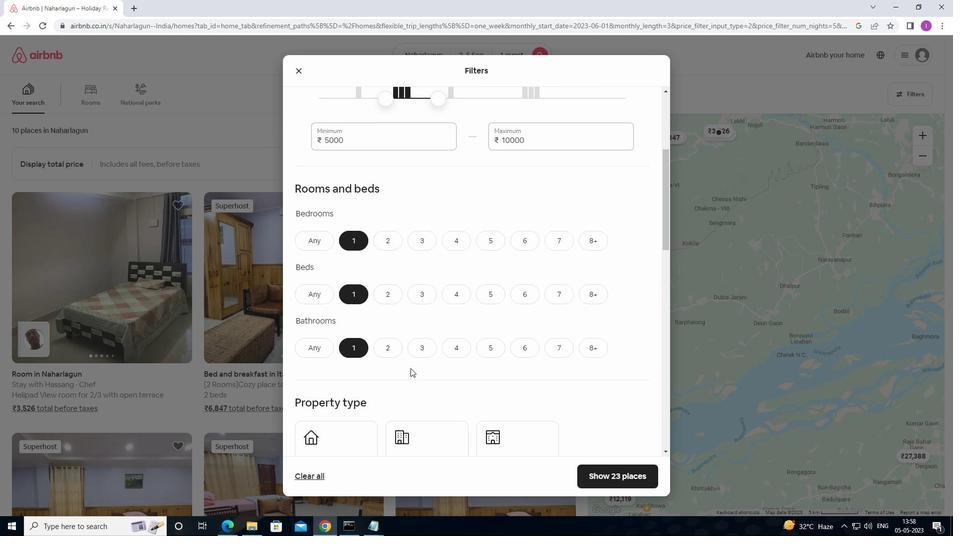
Action: Mouse scrolled (410, 368) with delta (0, 0)
Screenshot: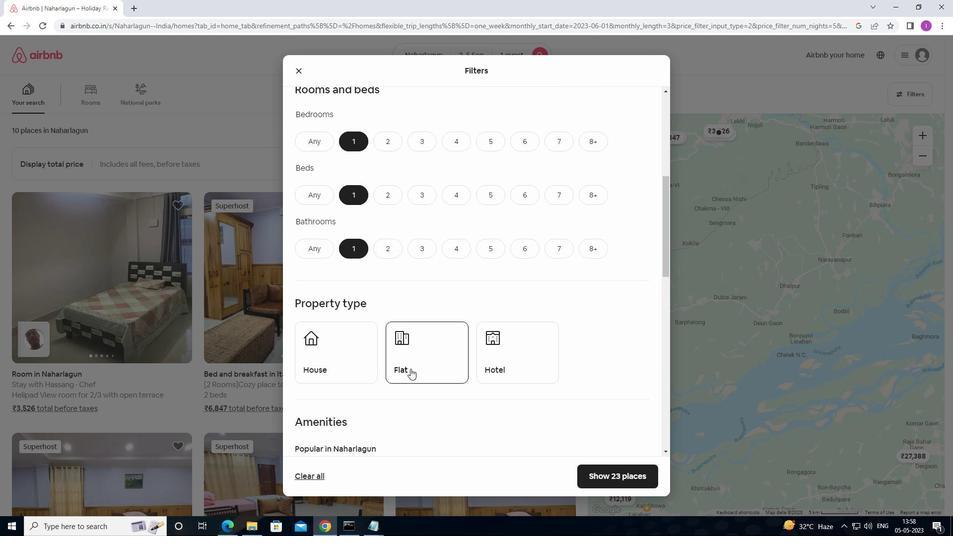 
Action: Mouse moved to (346, 327)
Screenshot: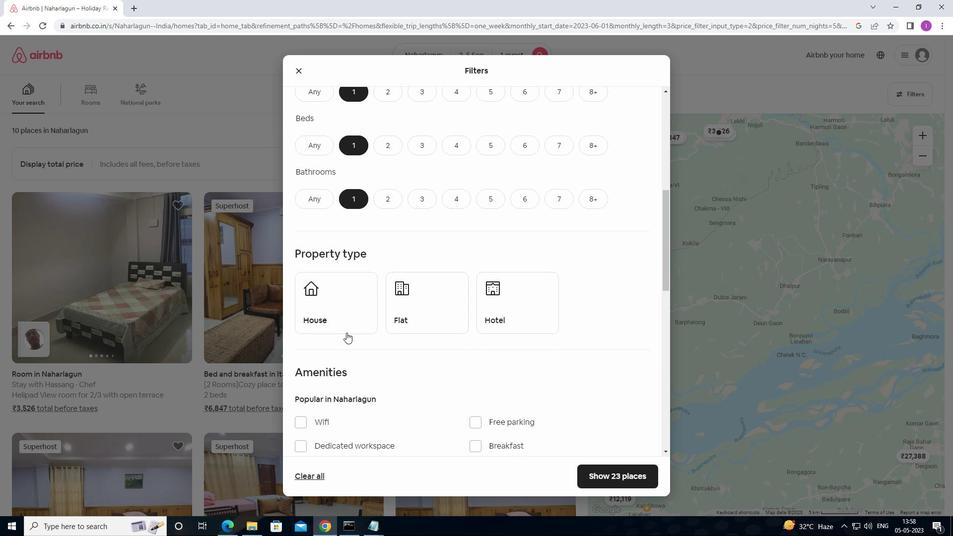 
Action: Mouse pressed left at (346, 327)
Screenshot: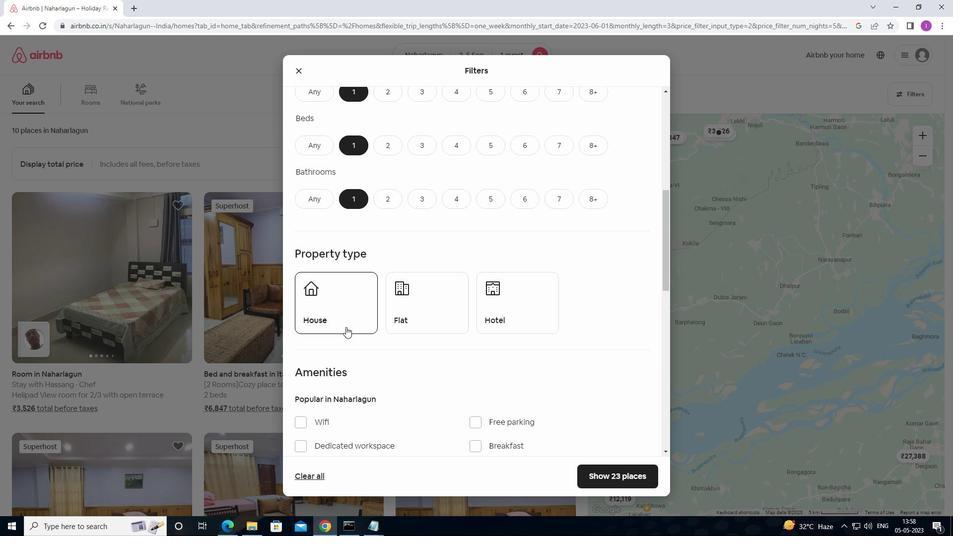 
Action: Mouse moved to (457, 327)
Screenshot: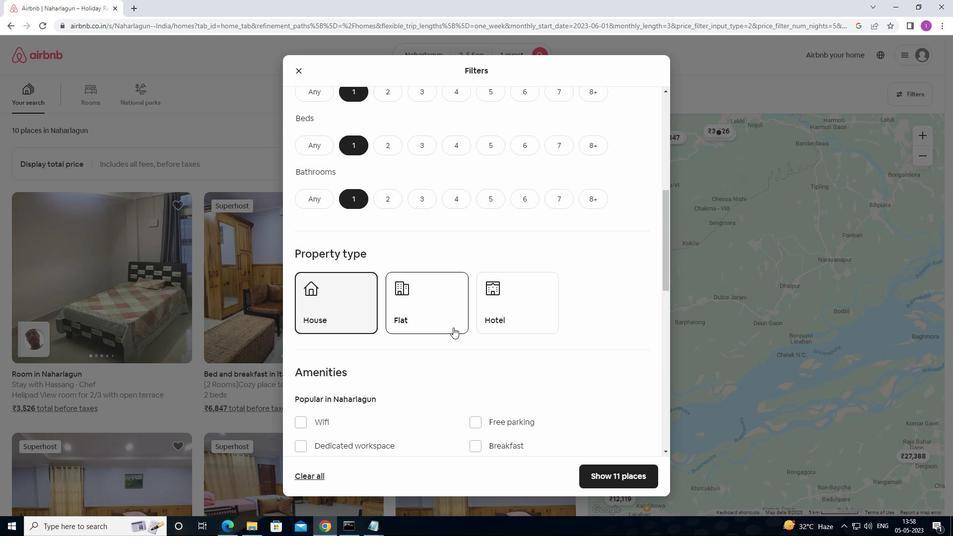 
Action: Mouse pressed left at (457, 327)
Screenshot: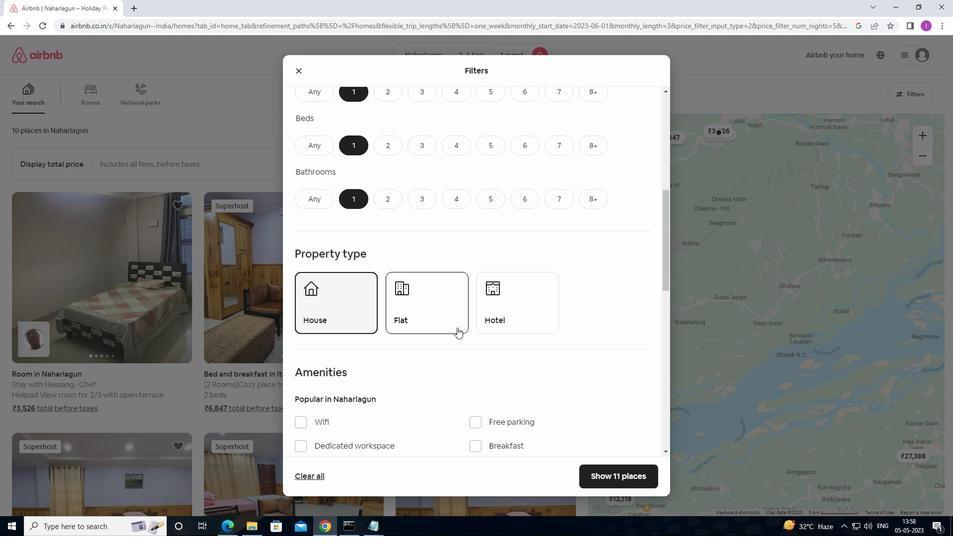
Action: Mouse moved to (499, 330)
Screenshot: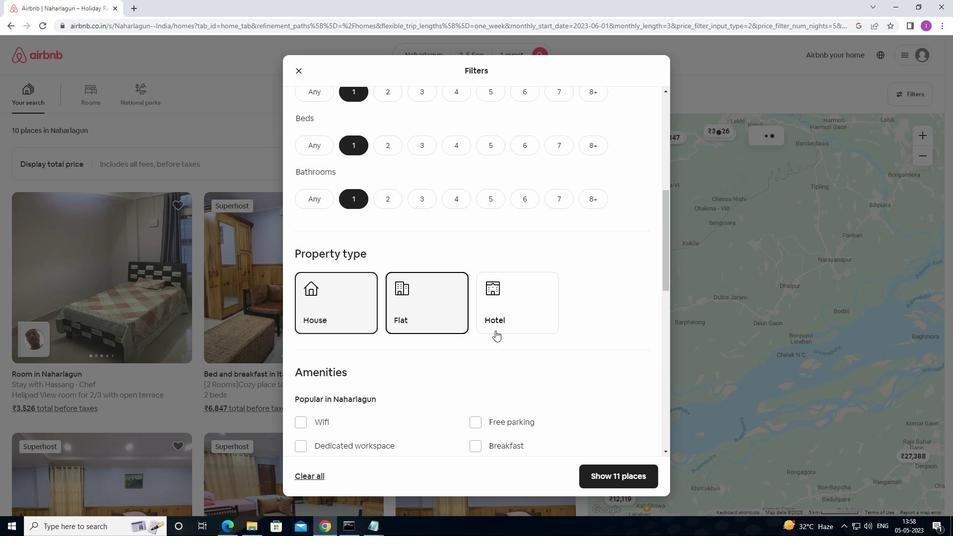 
Action: Mouse pressed left at (499, 330)
Screenshot: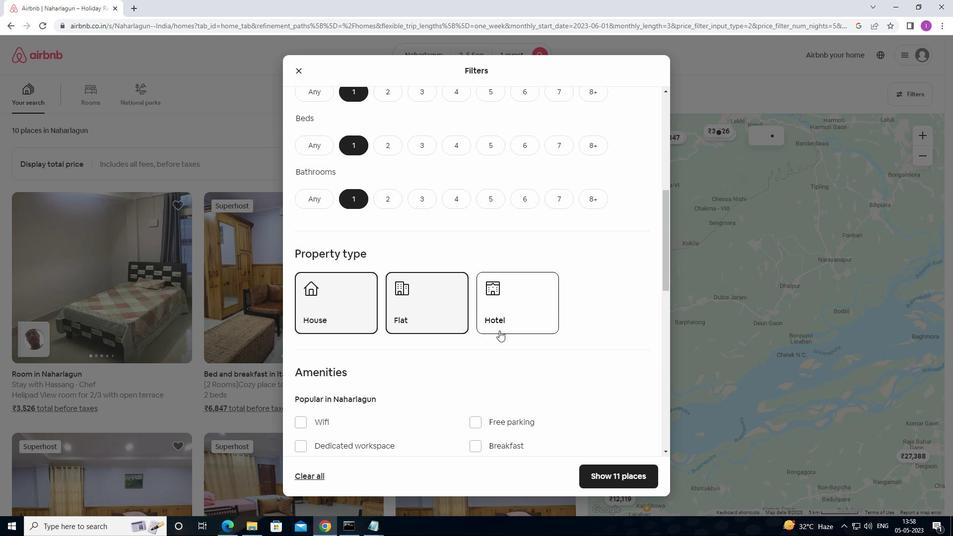 
Action: Mouse moved to (360, 449)
Screenshot: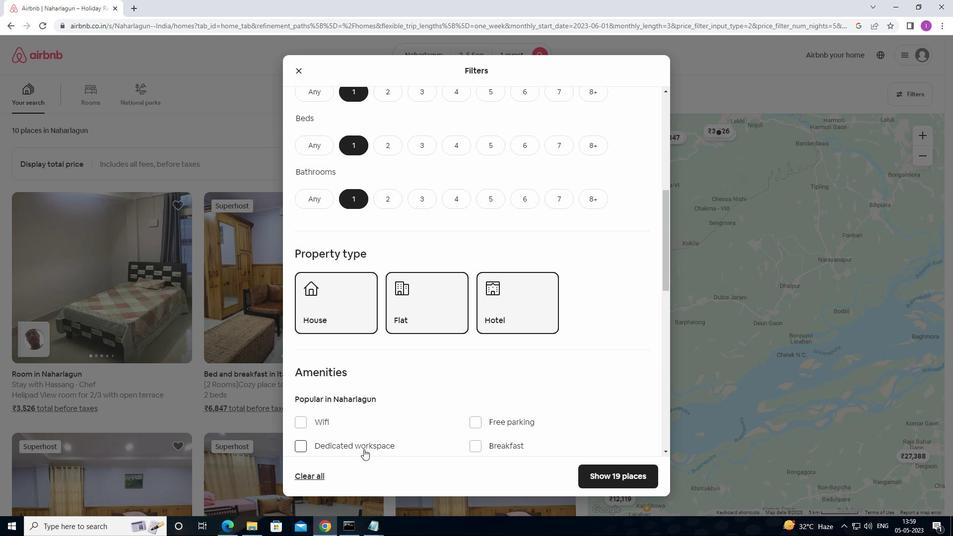 
Action: Mouse scrolled (360, 448) with delta (0, 0)
Screenshot: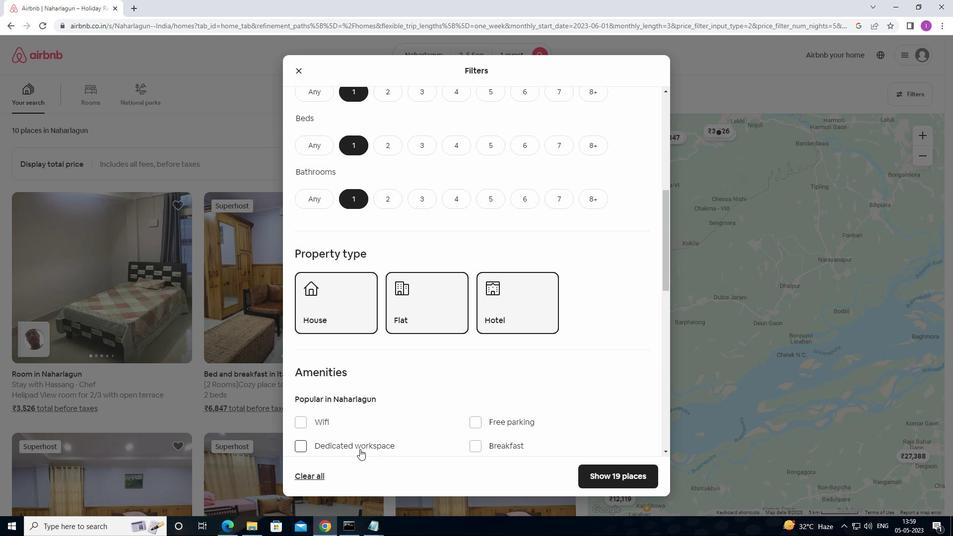 
Action: Mouse scrolled (360, 448) with delta (0, 0)
Screenshot: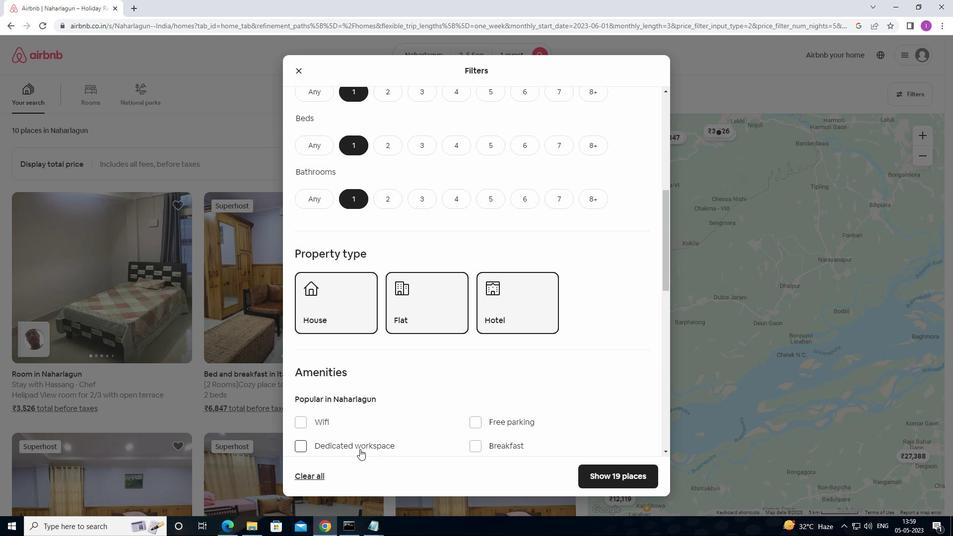 
Action: Mouse scrolled (360, 448) with delta (0, 0)
Screenshot: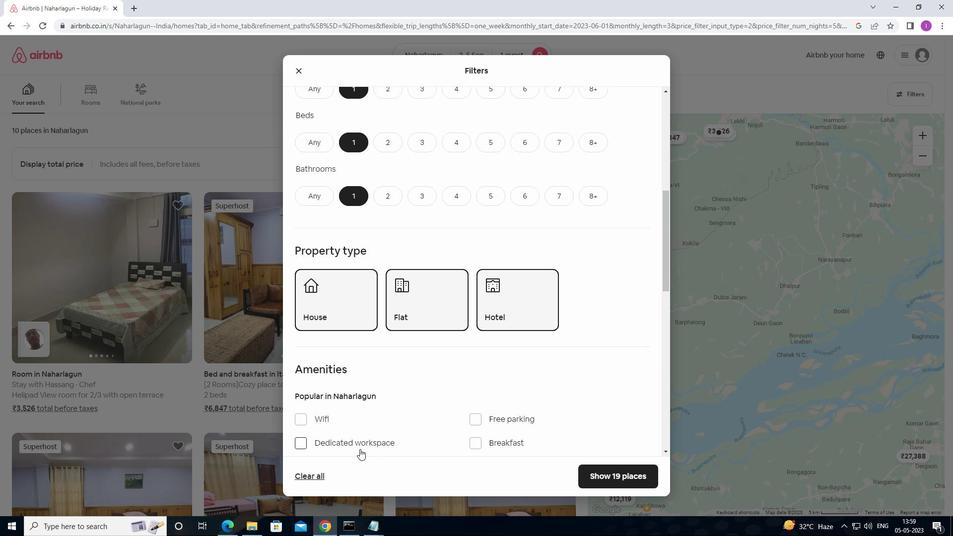 
Action: Mouse scrolled (360, 448) with delta (0, 0)
Screenshot: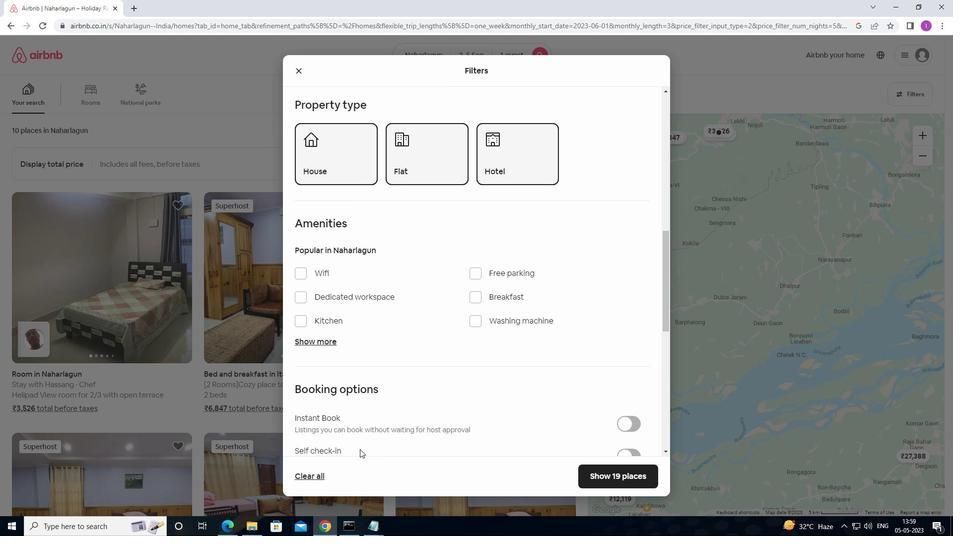 
Action: Mouse moved to (476, 271)
Screenshot: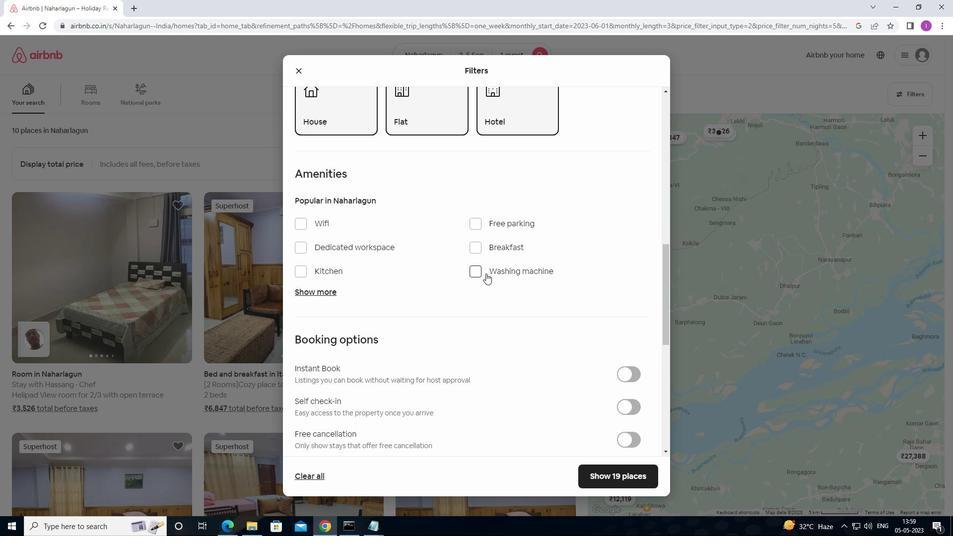 
Action: Mouse pressed left at (476, 271)
Screenshot: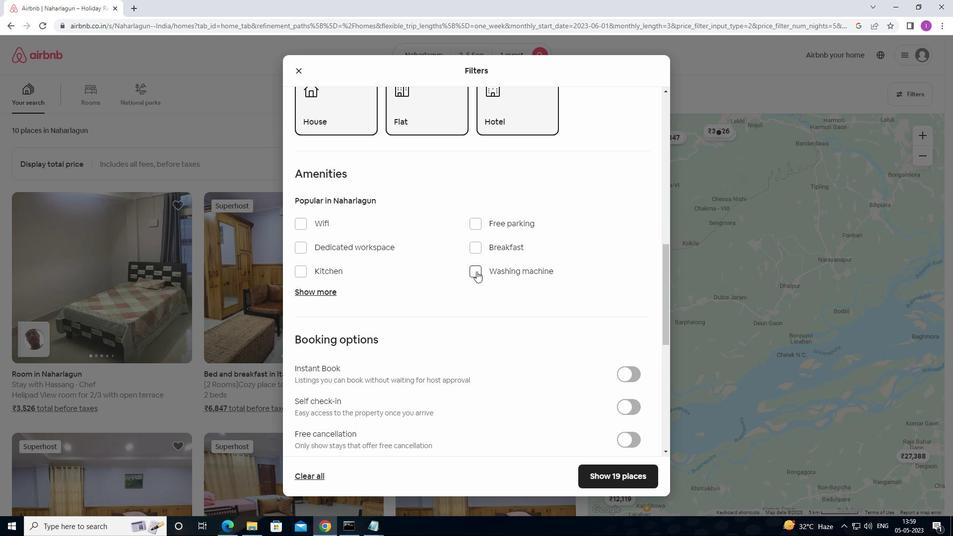 
Action: Mouse moved to (589, 338)
Screenshot: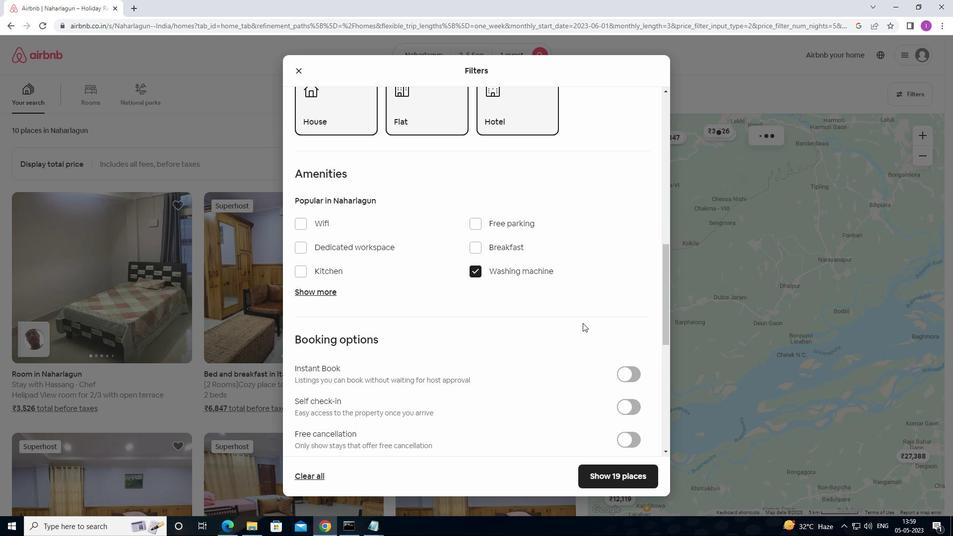 
Action: Mouse scrolled (589, 337) with delta (0, 0)
Screenshot: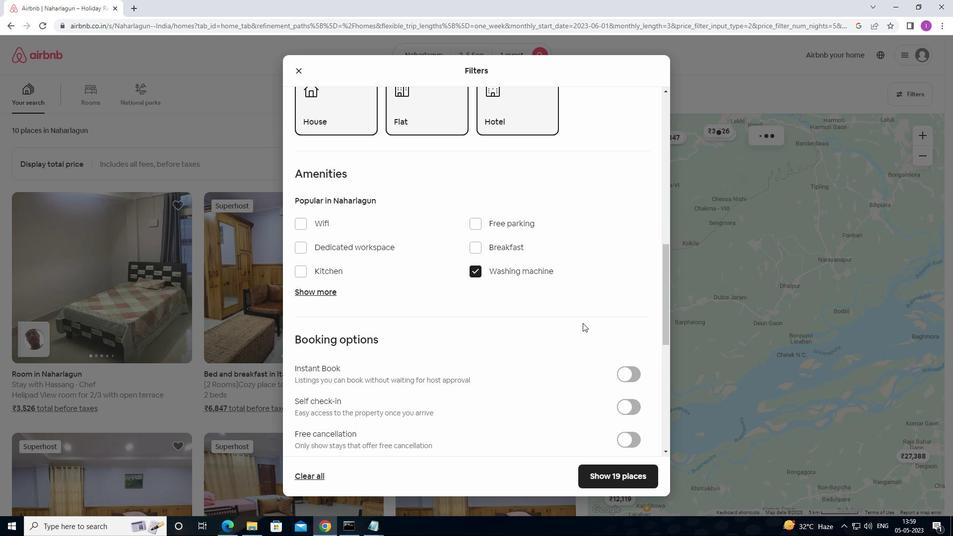 
Action: Mouse moved to (592, 354)
Screenshot: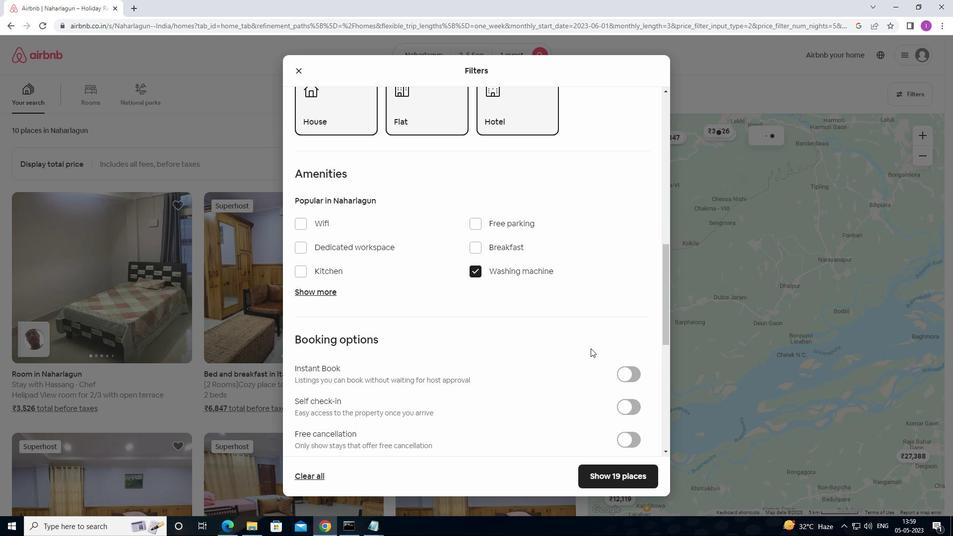 
Action: Mouse scrolled (592, 354) with delta (0, 0)
Screenshot: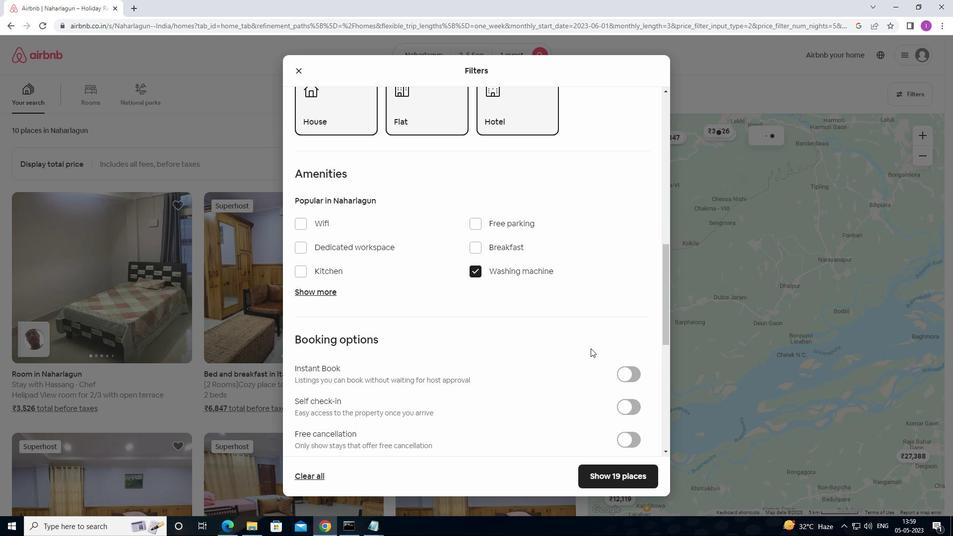 
Action: Mouse moved to (636, 310)
Screenshot: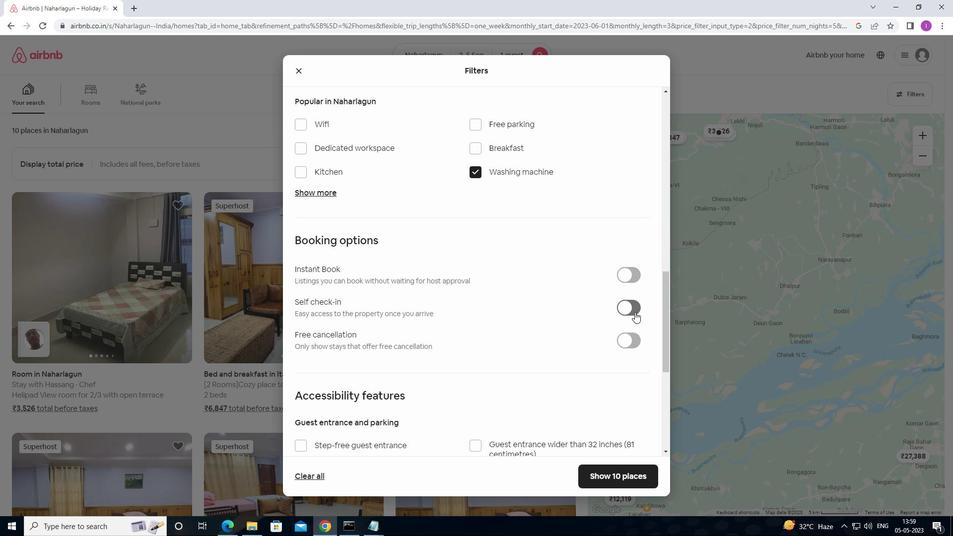 
Action: Mouse pressed left at (636, 310)
Screenshot: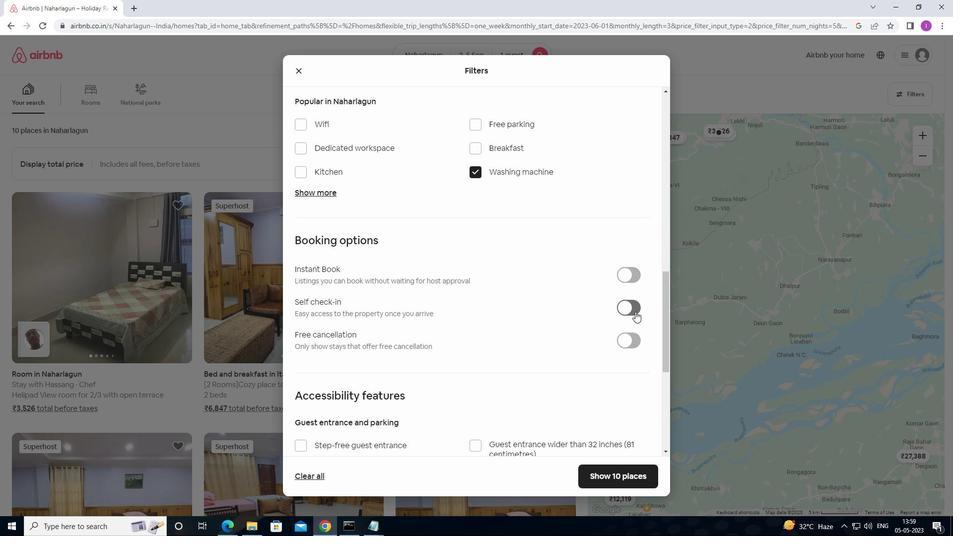 
Action: Mouse moved to (460, 408)
Screenshot: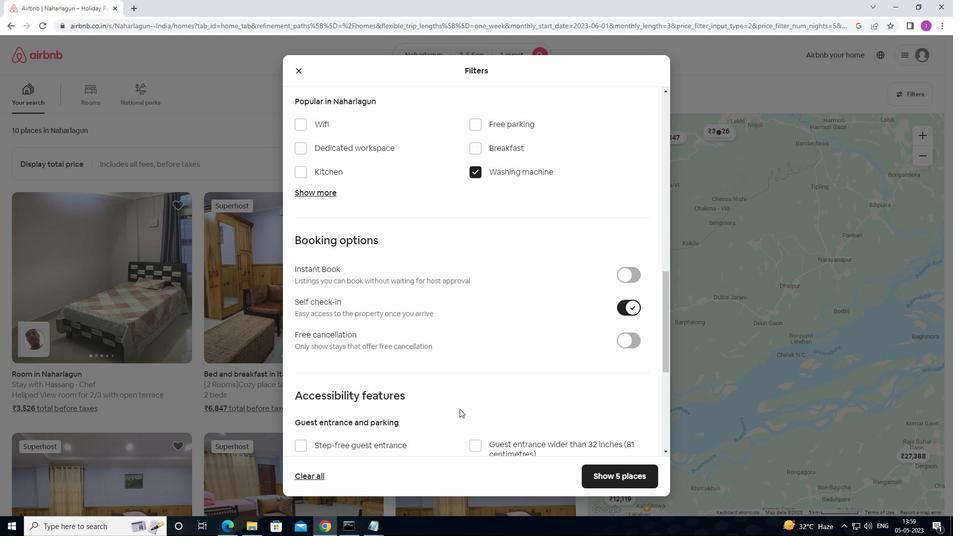 
Action: Mouse scrolled (460, 408) with delta (0, 0)
Screenshot: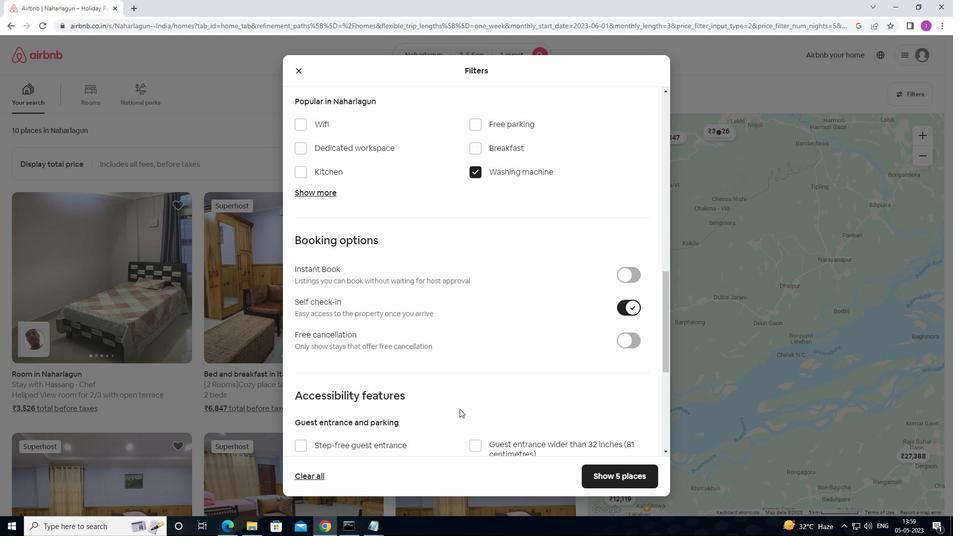 
Action: Mouse scrolled (460, 408) with delta (0, 0)
Screenshot: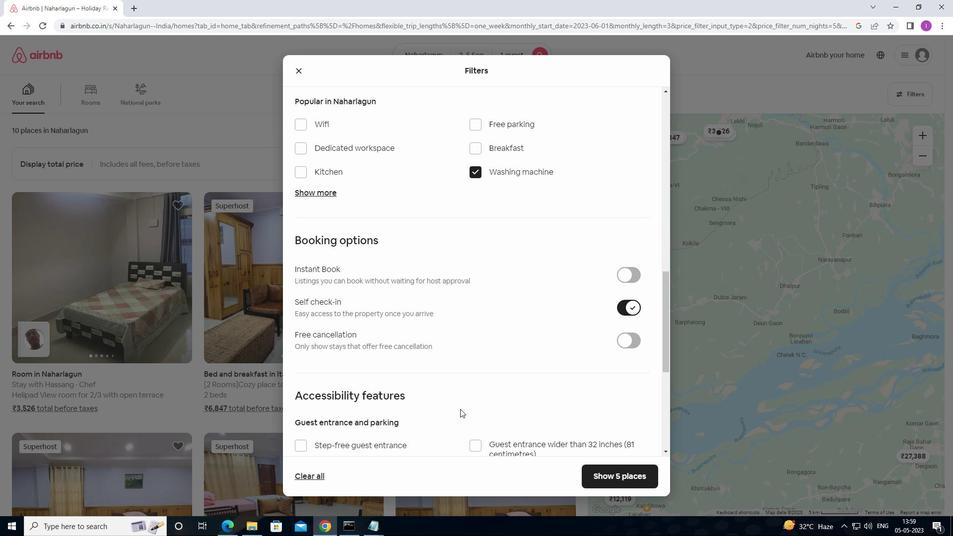 
Action: Mouse scrolled (460, 408) with delta (0, 0)
Screenshot: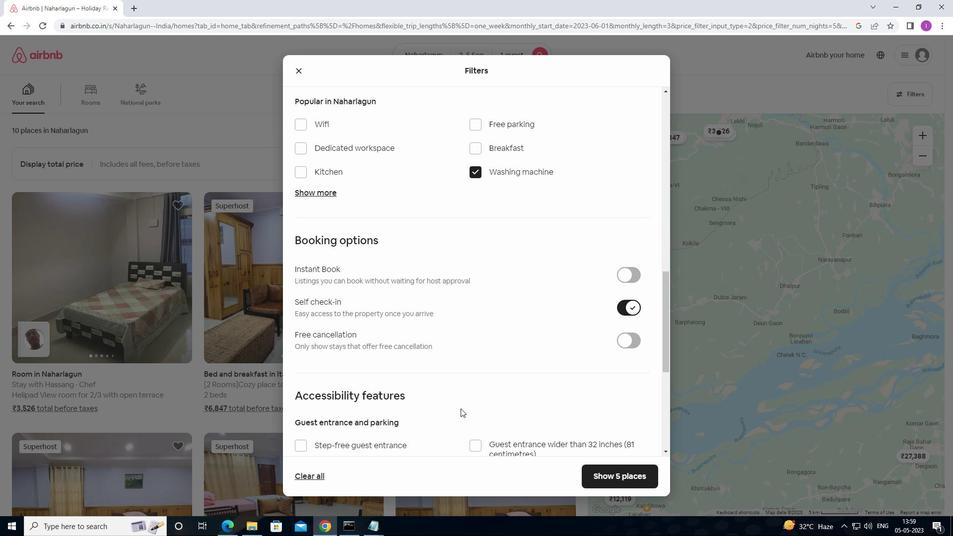 
Action: Mouse moved to (506, 415)
Screenshot: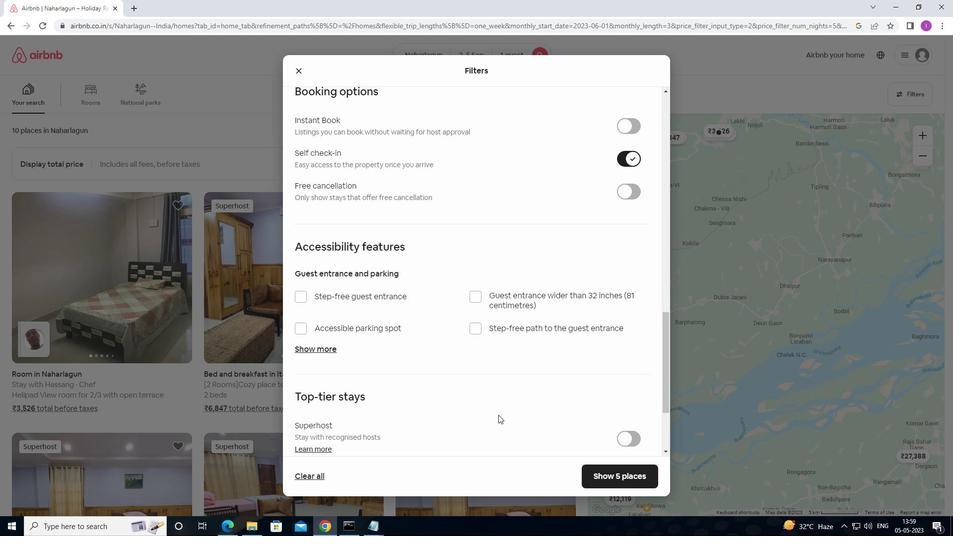 
Action: Mouse scrolled (506, 414) with delta (0, 0)
Screenshot: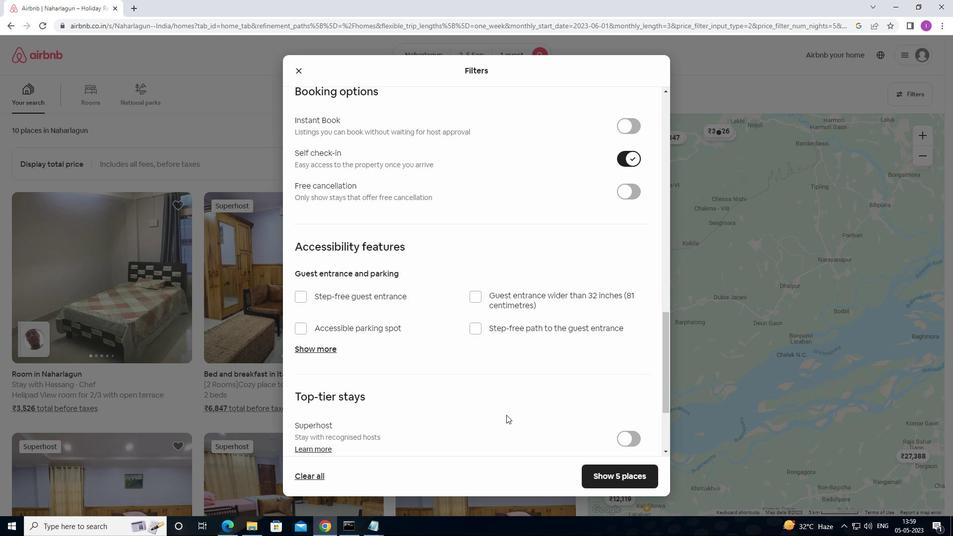 
Action: Mouse scrolled (506, 414) with delta (0, 0)
Screenshot: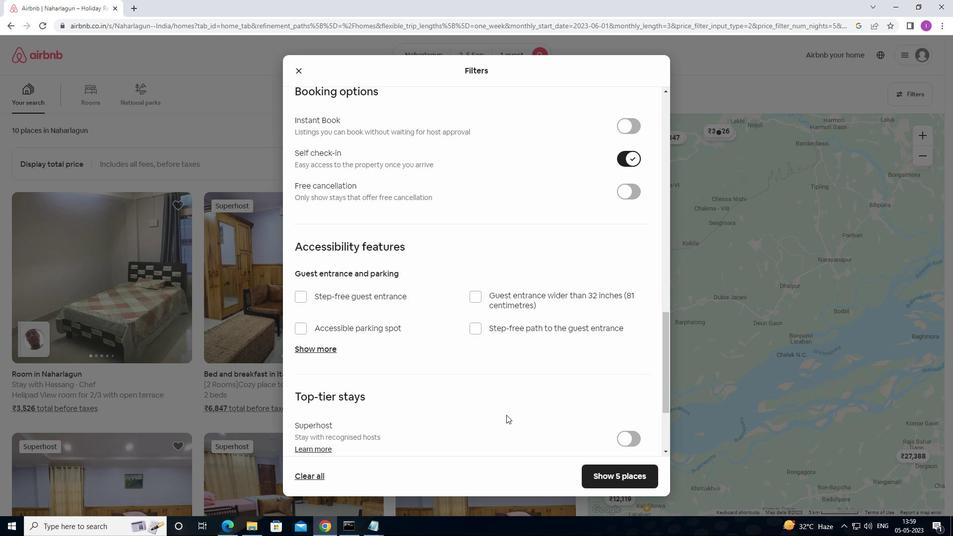 
Action: Mouse scrolled (506, 414) with delta (0, 0)
Screenshot: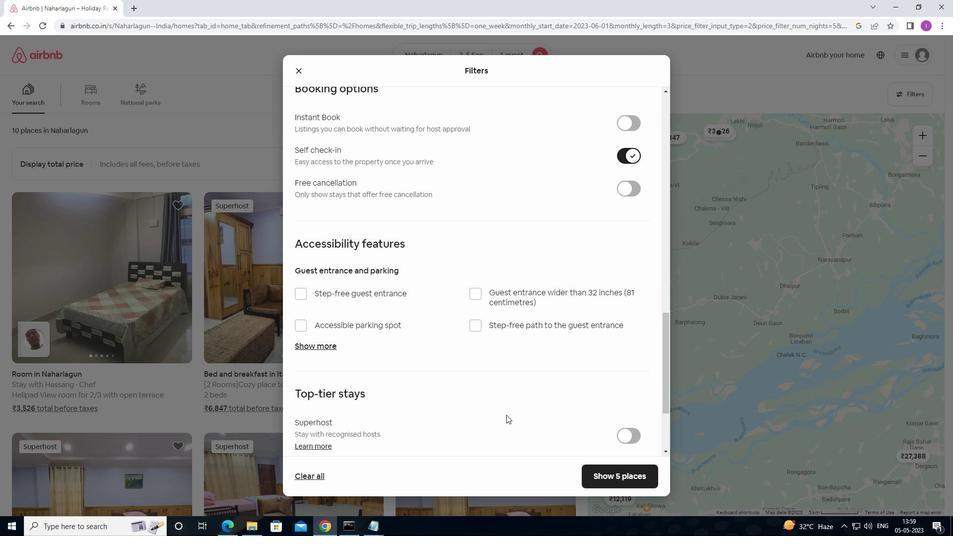 
Action: Mouse moved to (512, 405)
Screenshot: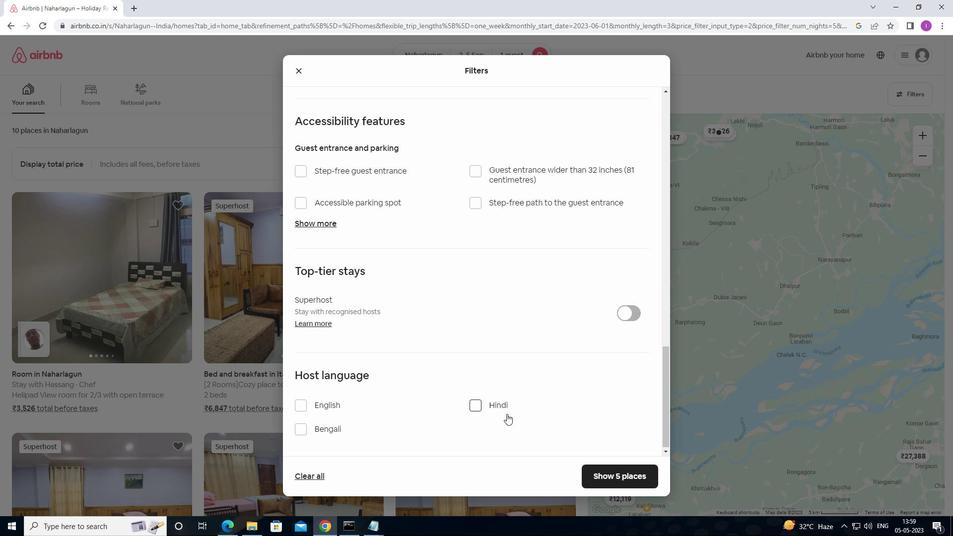 
Action: Mouse scrolled (512, 404) with delta (0, 0)
Screenshot: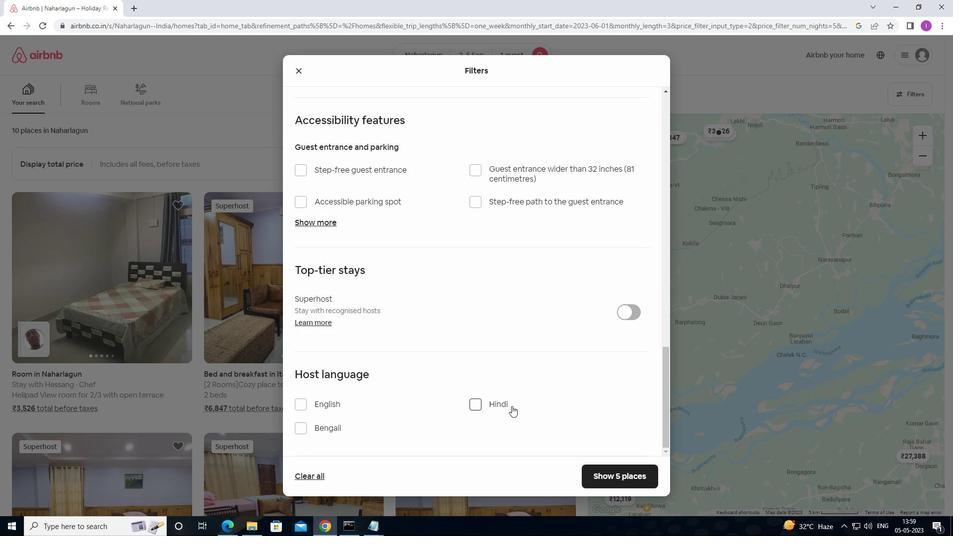 
Action: Mouse scrolled (512, 404) with delta (0, 0)
Screenshot: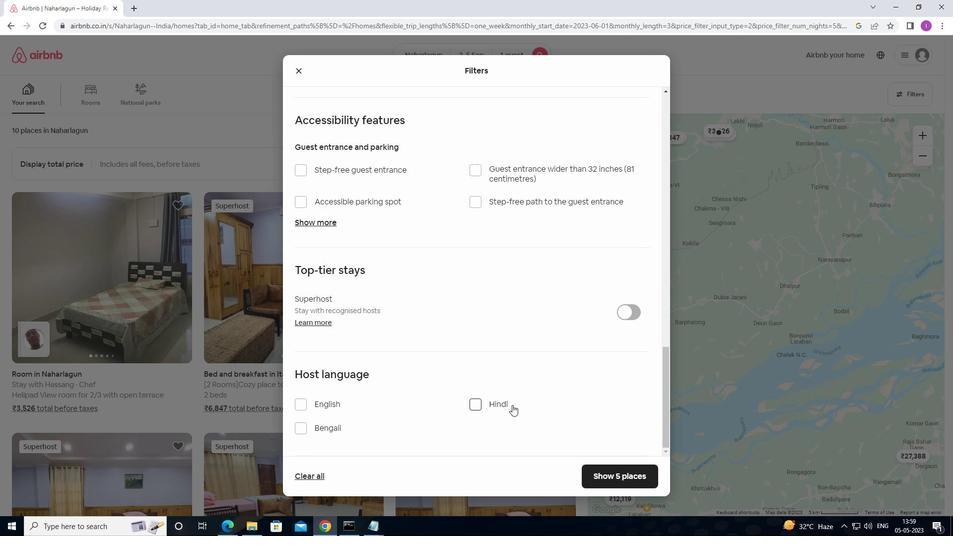 
Action: Mouse moved to (296, 403)
Screenshot: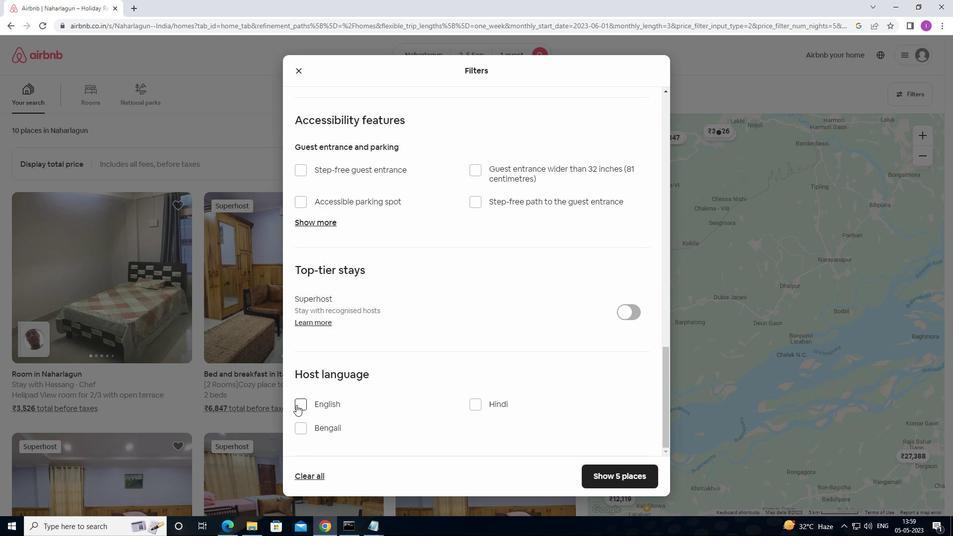
Action: Mouse pressed left at (296, 403)
Screenshot: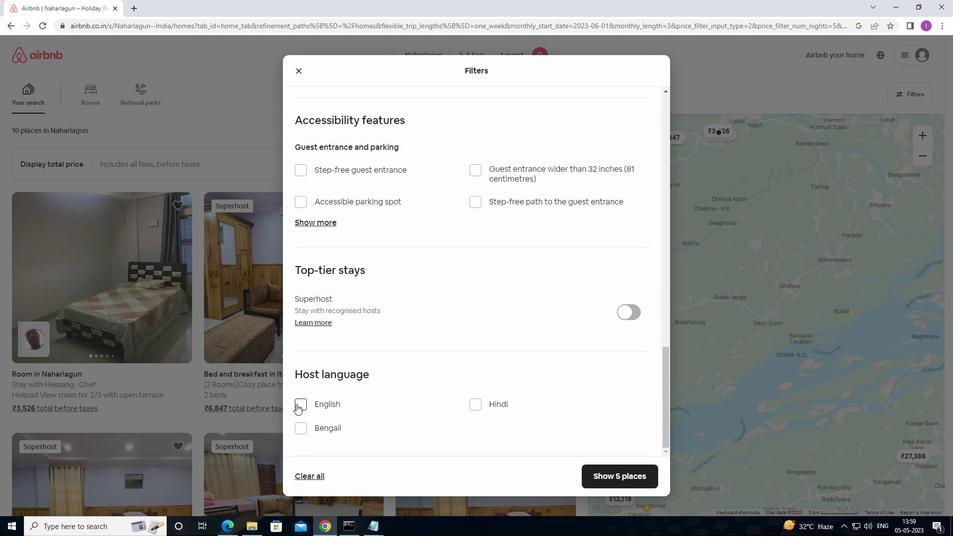 
Action: Mouse moved to (414, 414)
Screenshot: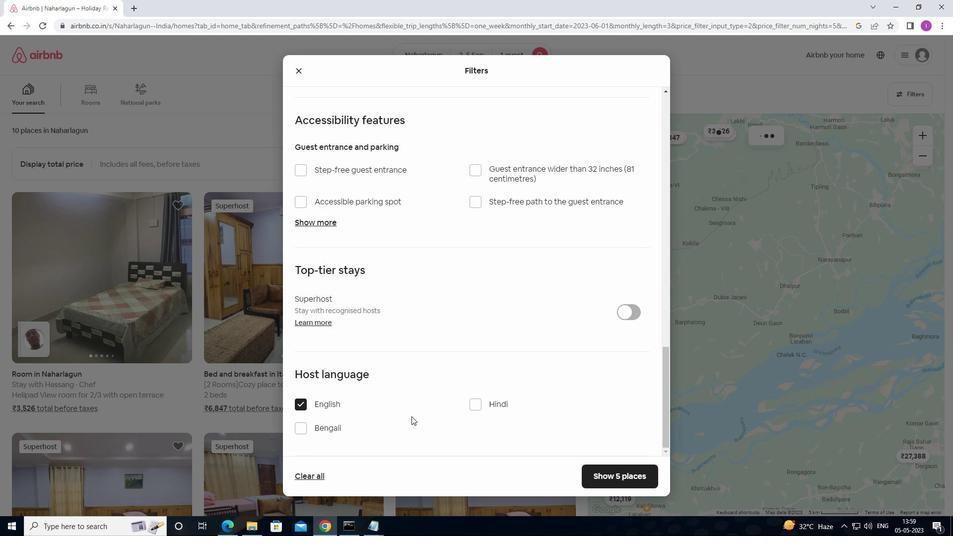 
Action: Mouse scrolled (414, 414) with delta (0, 0)
Screenshot: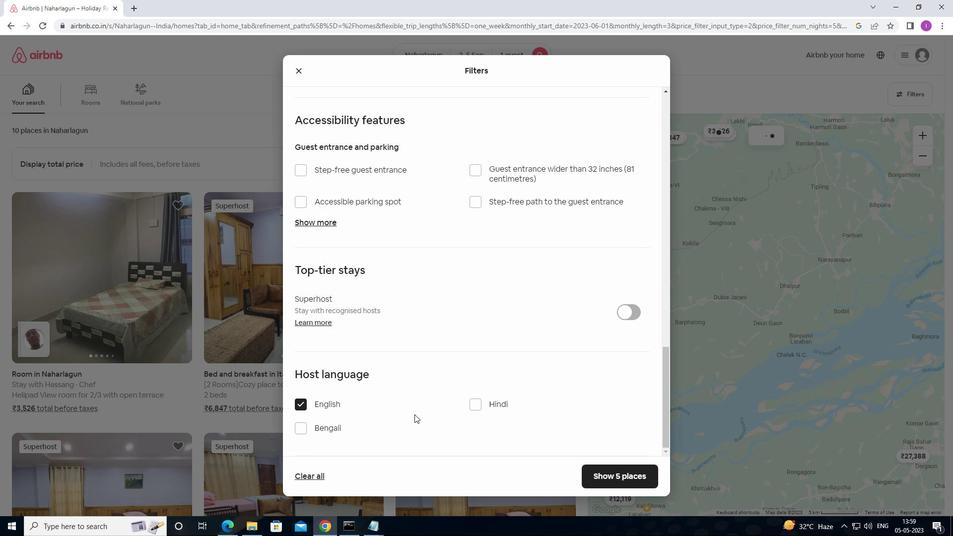
Action: Mouse scrolled (414, 414) with delta (0, 0)
Screenshot: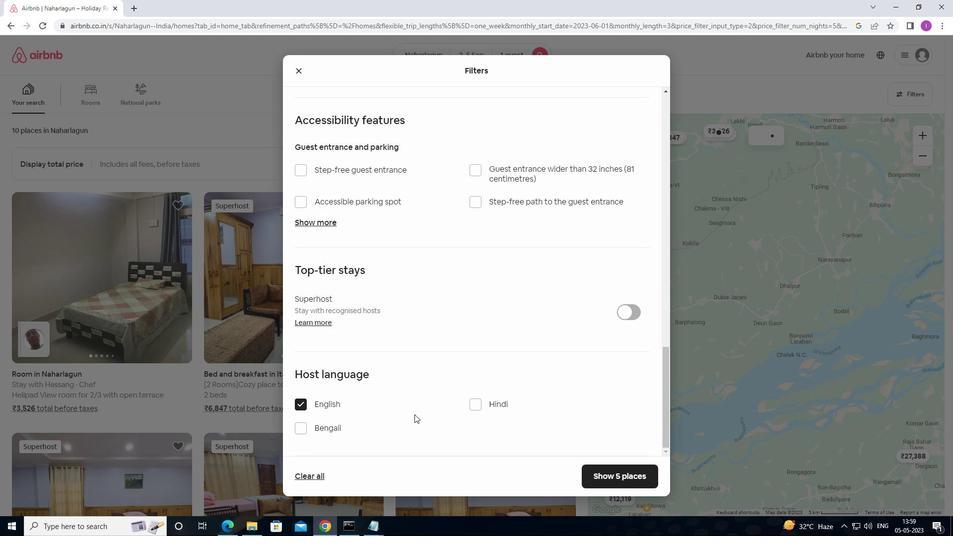 
Action: Mouse scrolled (414, 414) with delta (0, 0)
Screenshot: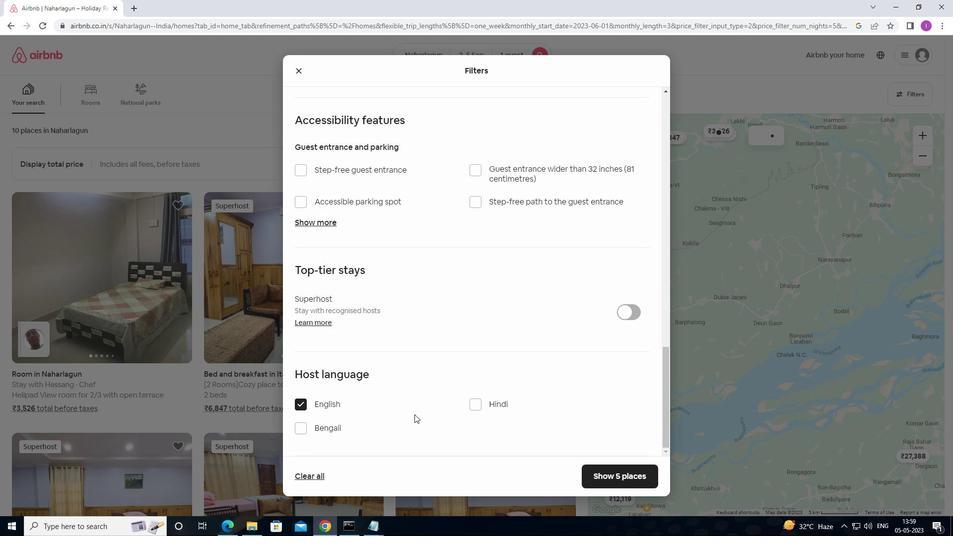
Action: Mouse moved to (414, 414)
Screenshot: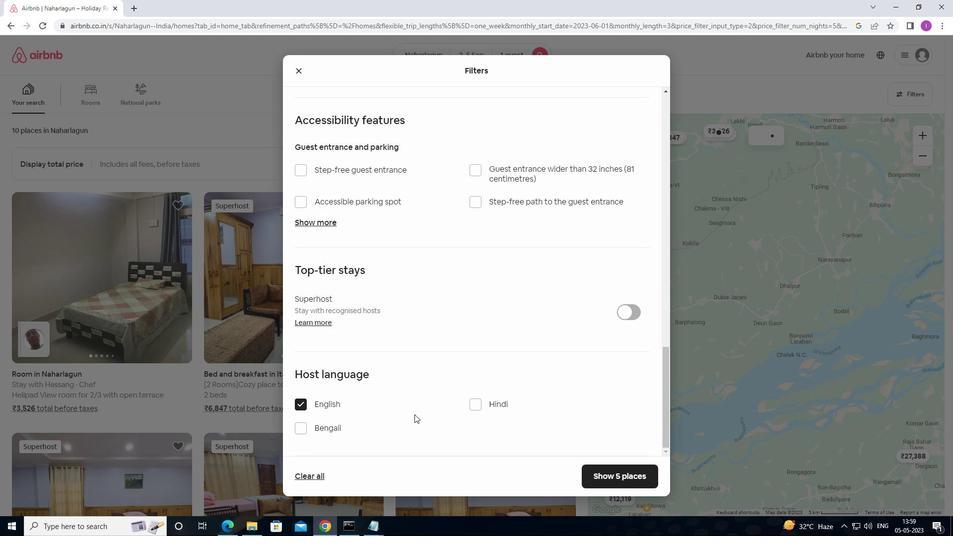 
Action: Mouse scrolled (414, 414) with delta (0, 0)
Screenshot: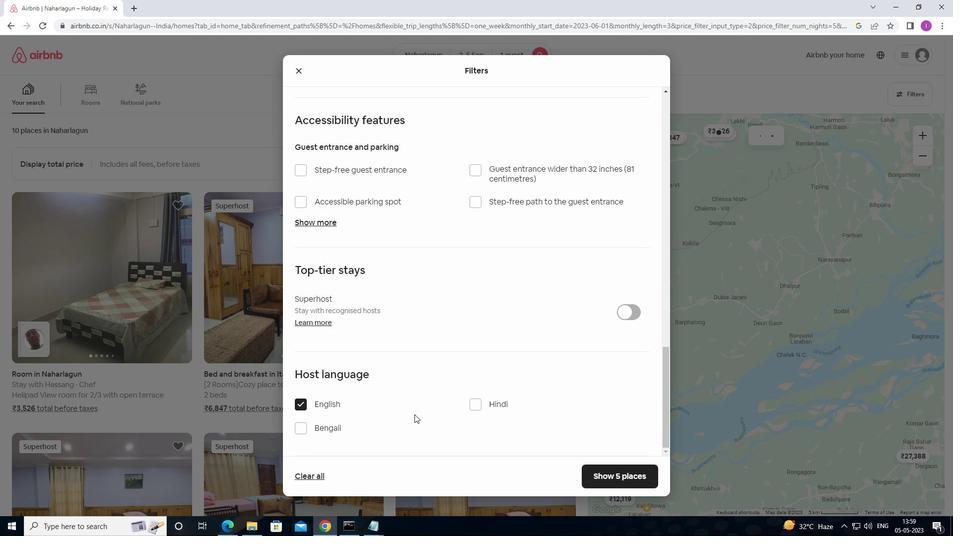 
Action: Mouse moved to (432, 413)
Screenshot: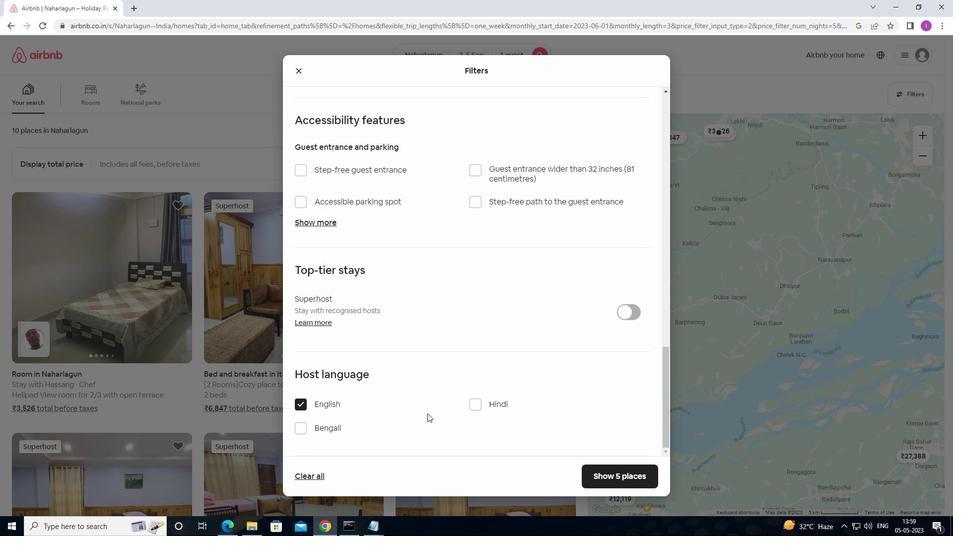
Action: Mouse scrolled (432, 413) with delta (0, 0)
Screenshot: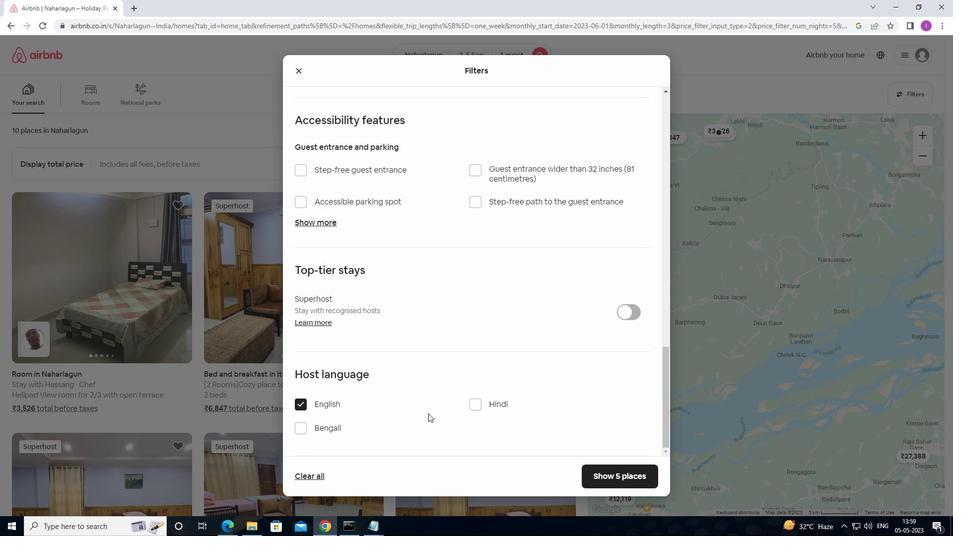 
Action: Mouse scrolled (432, 413) with delta (0, 0)
Screenshot: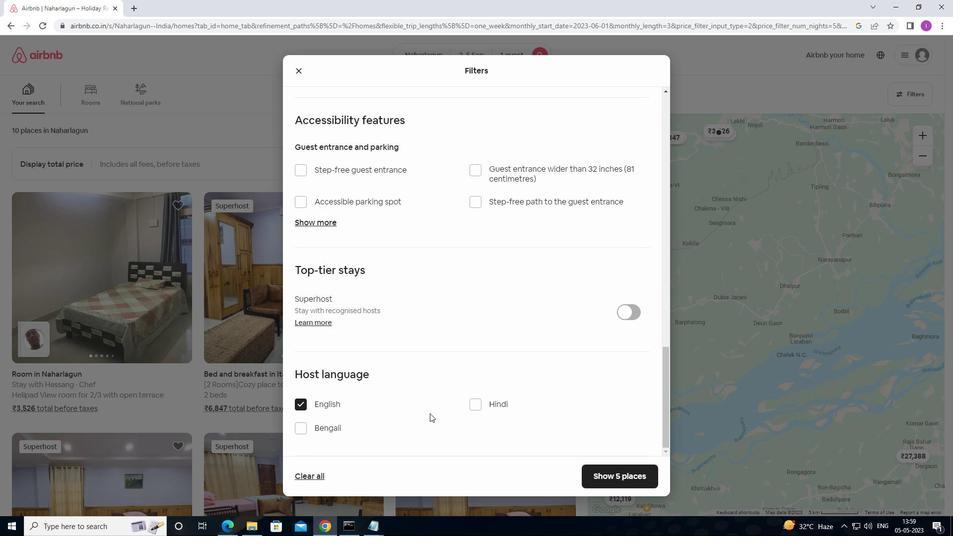 
Action: Mouse scrolled (432, 413) with delta (0, 0)
Screenshot: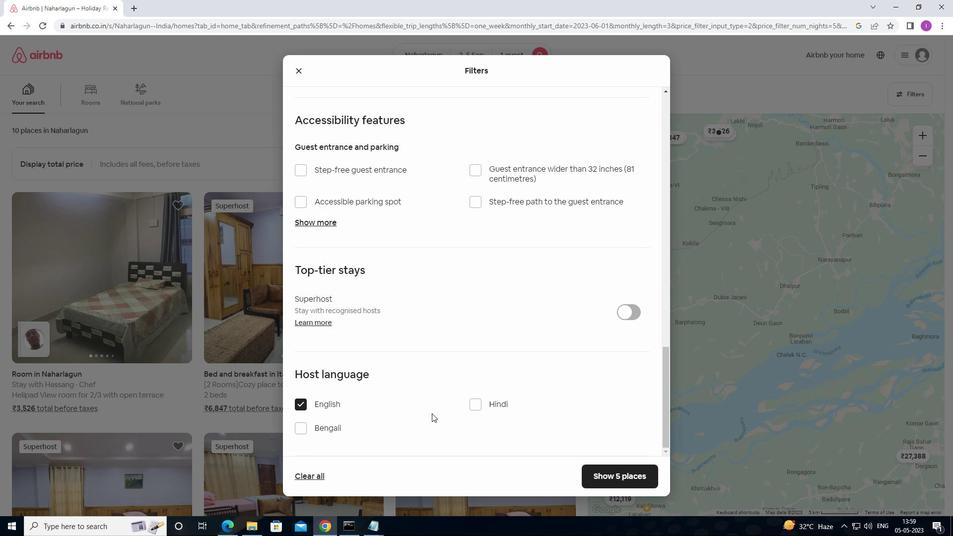 
Action: Mouse scrolled (432, 413) with delta (0, 0)
Screenshot: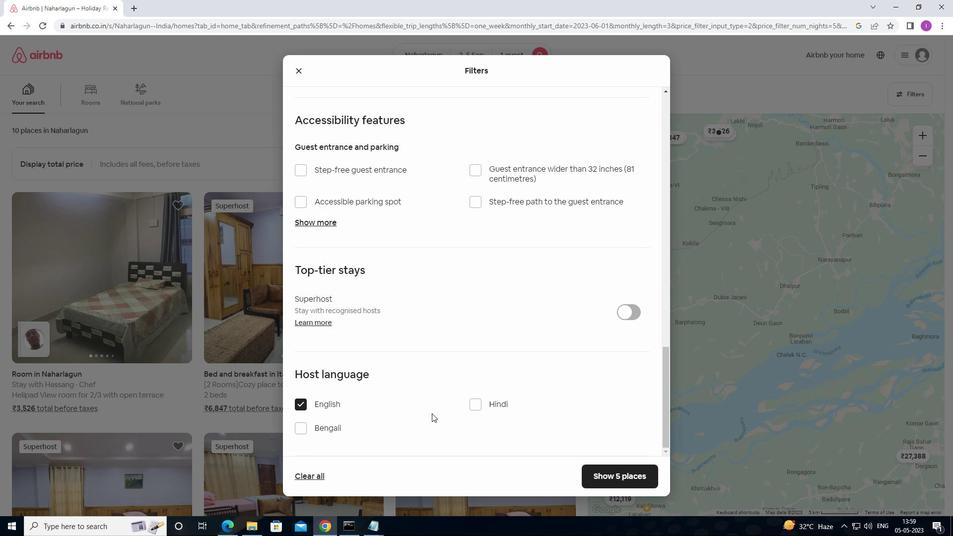 
Action: Mouse moved to (433, 413)
Screenshot: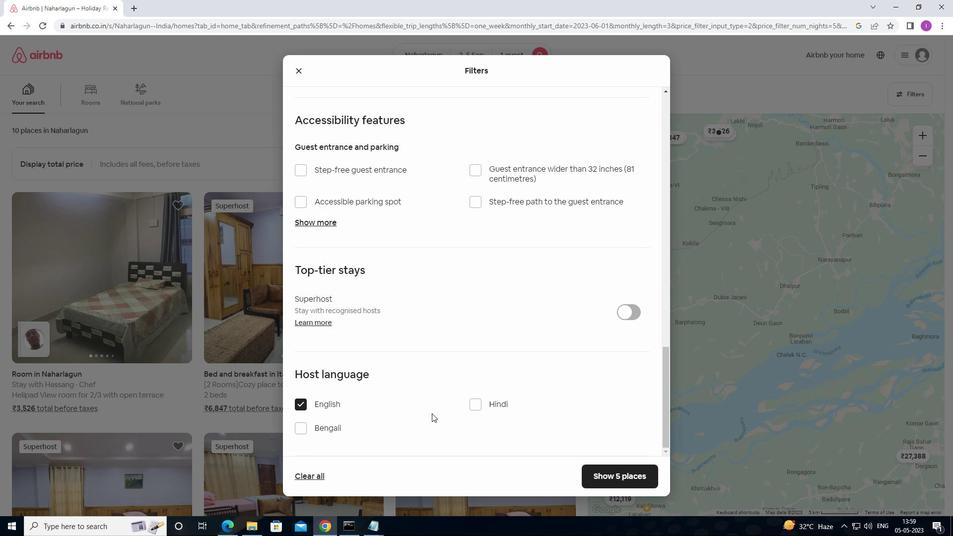
Action: Mouse scrolled (433, 413) with delta (0, 0)
Screenshot: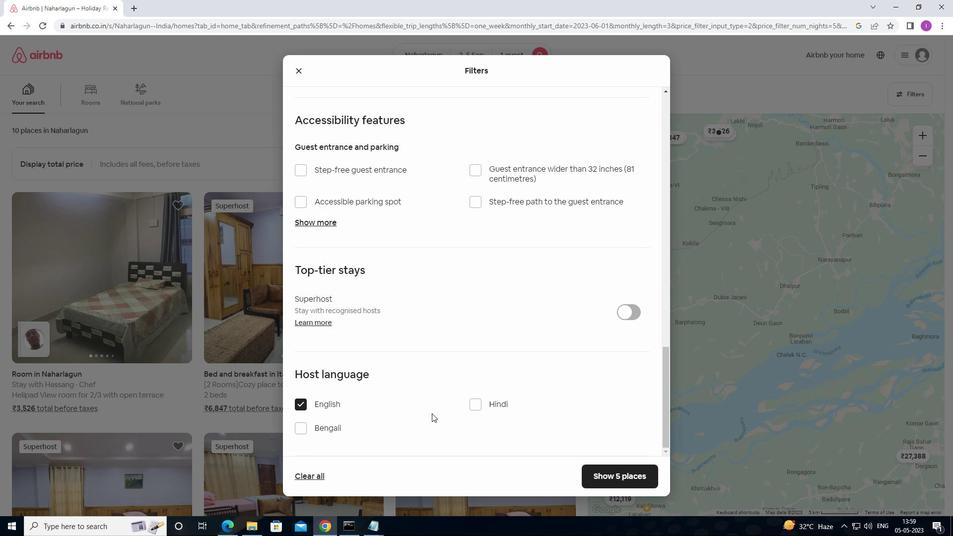 
Action: Mouse moved to (618, 480)
Screenshot: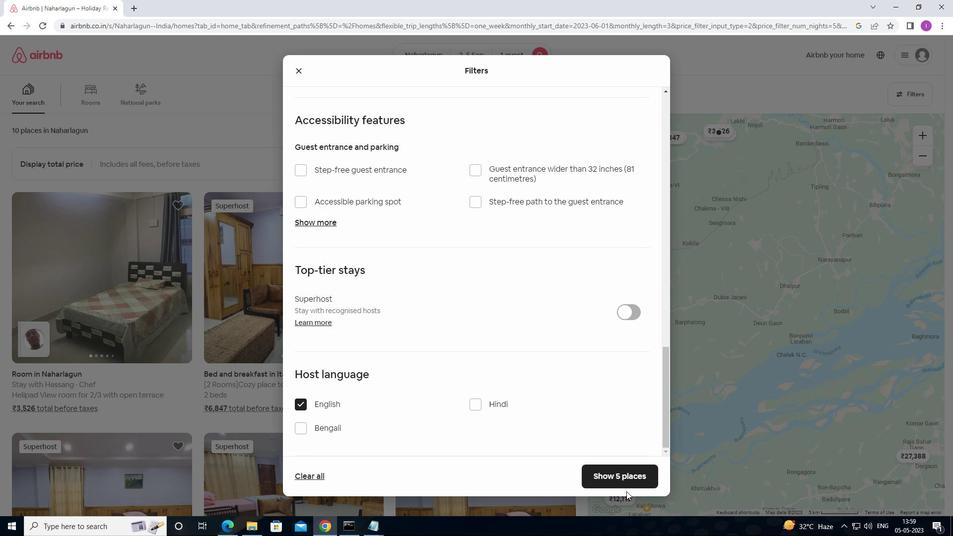 
Action: Mouse pressed left at (618, 480)
Screenshot: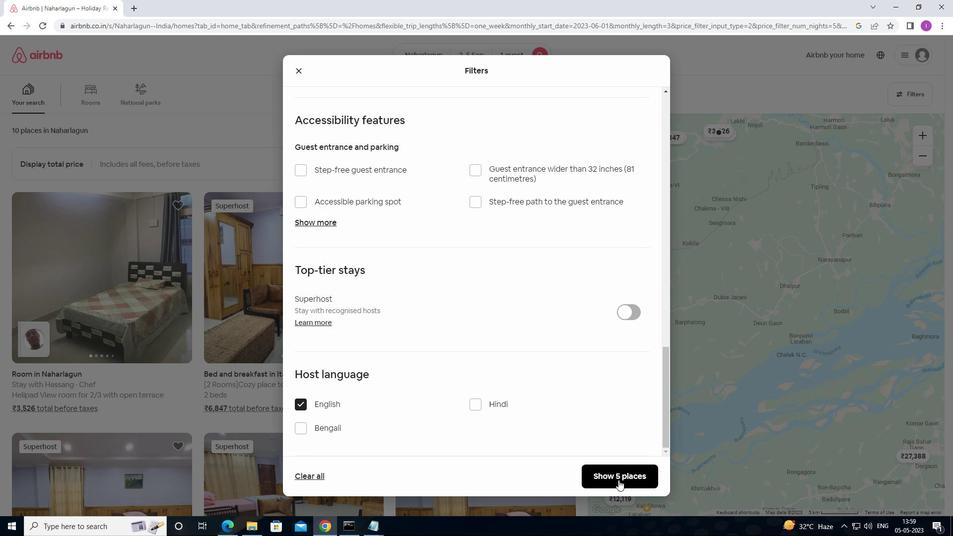 
Action: Mouse moved to (687, 463)
Screenshot: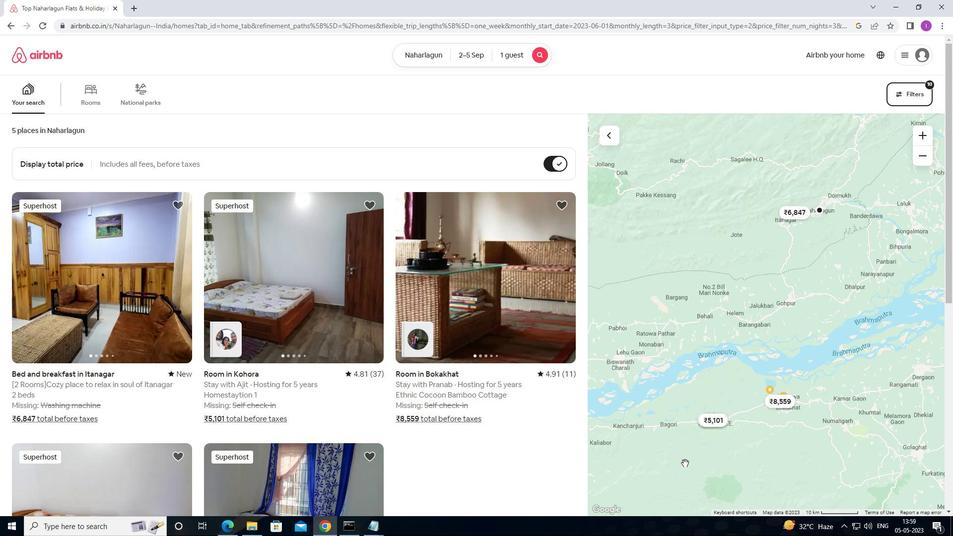 
